 Task: Create a due date automation trigger when advanced on, on the monday after a card is due add dates not starting next week at 11:00 AM.
Action: Mouse moved to (963, 272)
Screenshot: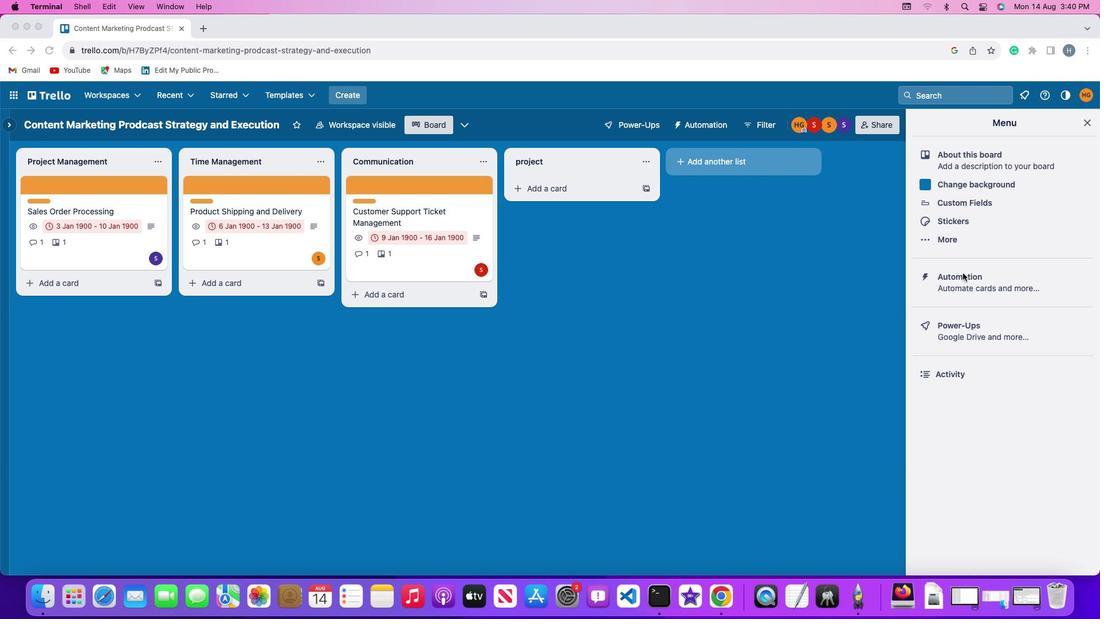 
Action: Mouse pressed left at (963, 272)
Screenshot: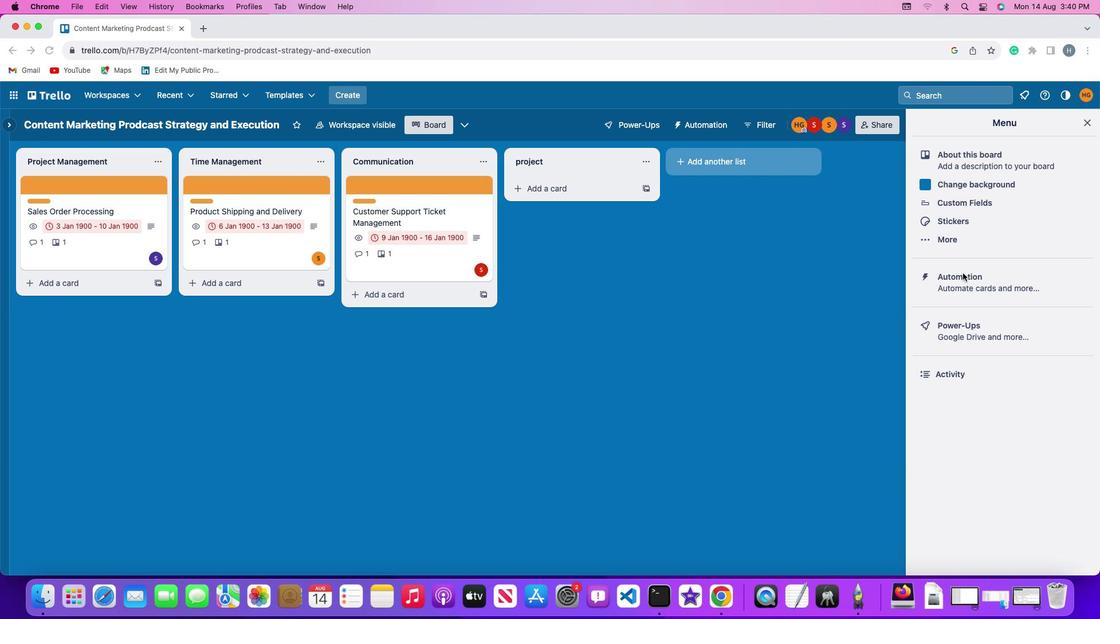 
Action: Mouse pressed left at (963, 272)
Screenshot: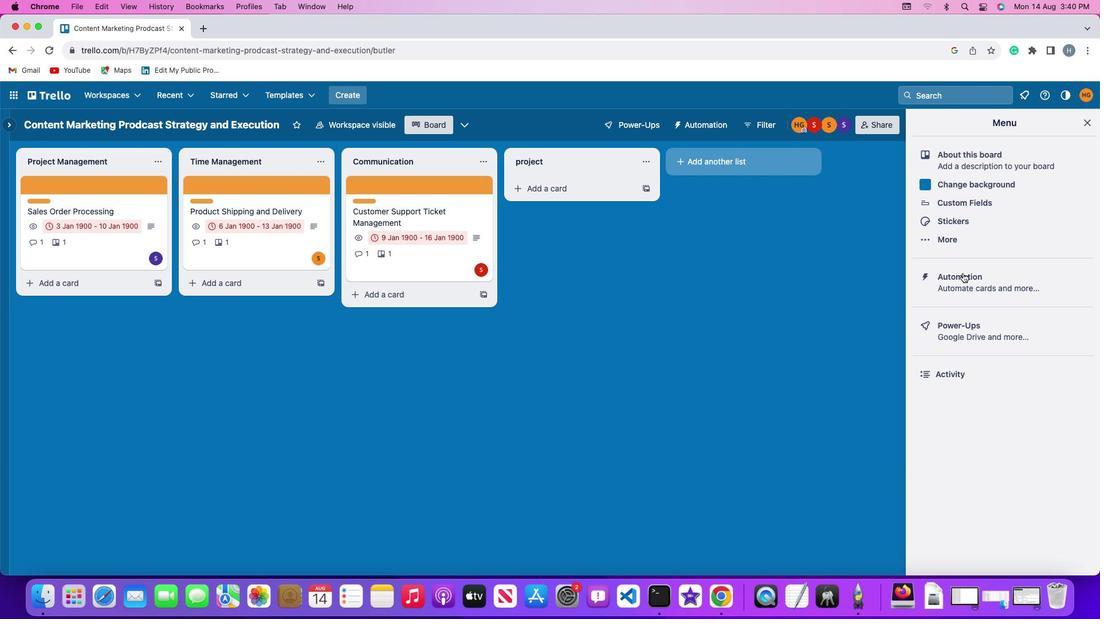 
Action: Mouse moved to (76, 267)
Screenshot: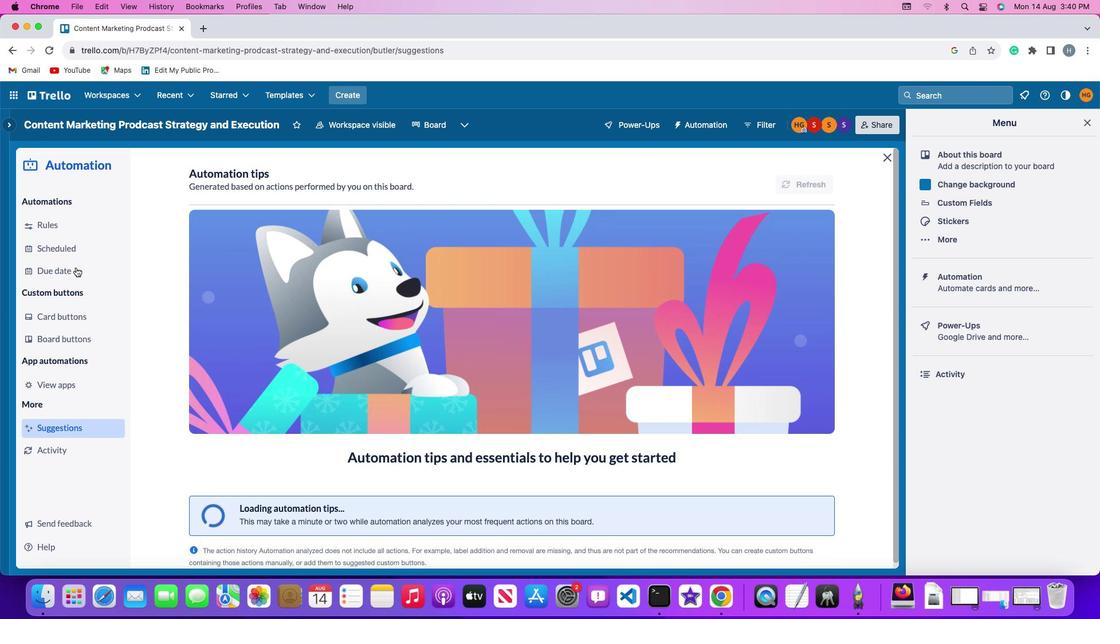 
Action: Mouse pressed left at (76, 267)
Screenshot: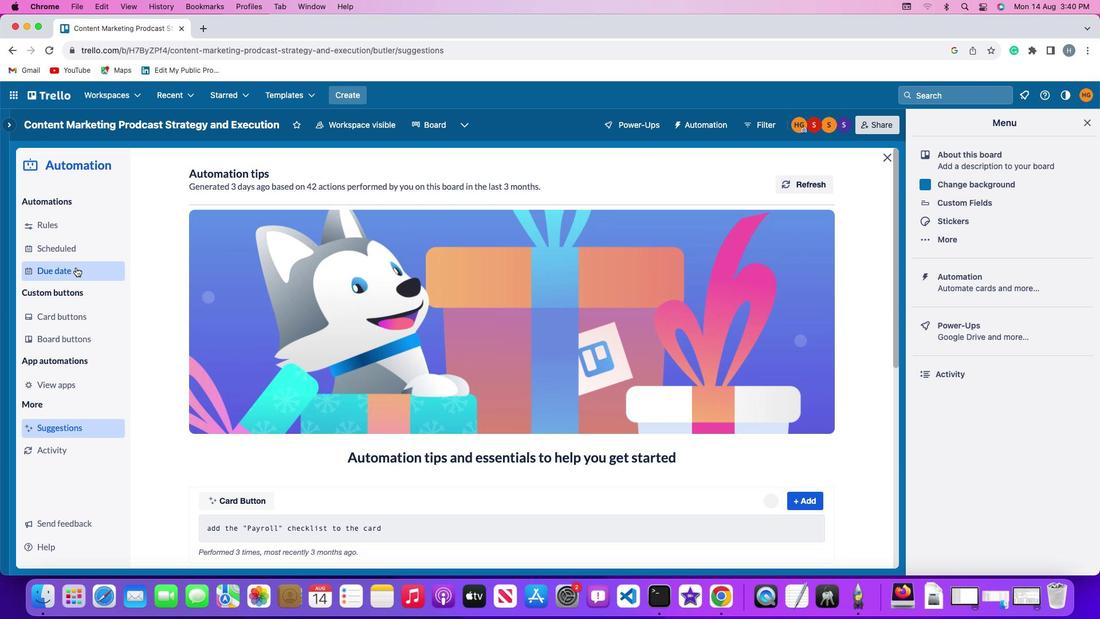 
Action: Mouse moved to (782, 175)
Screenshot: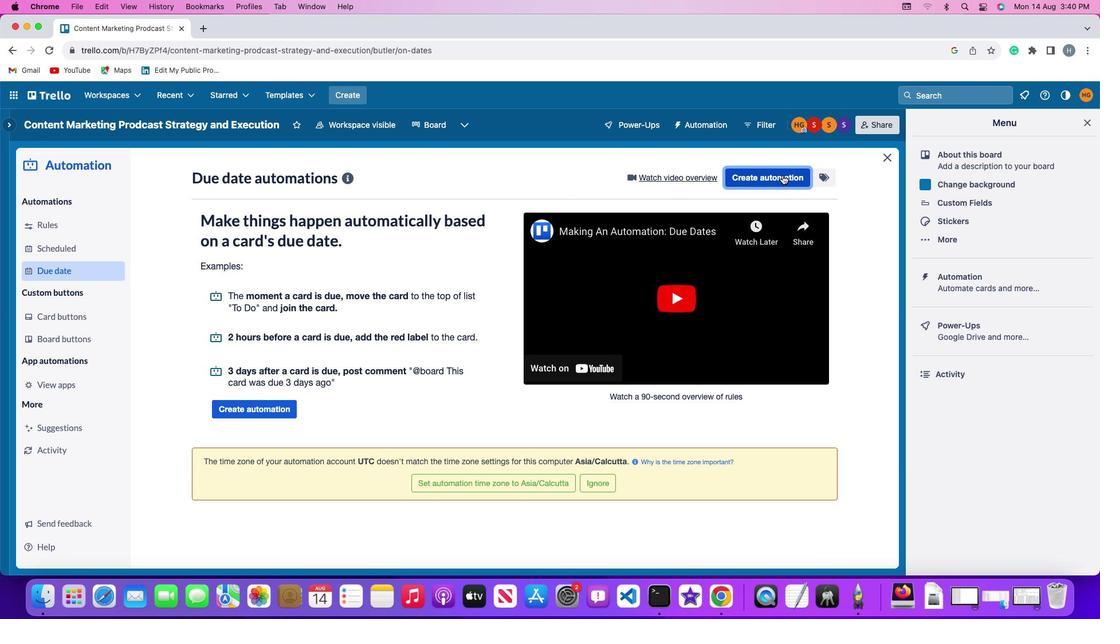 
Action: Mouse pressed left at (782, 175)
Screenshot: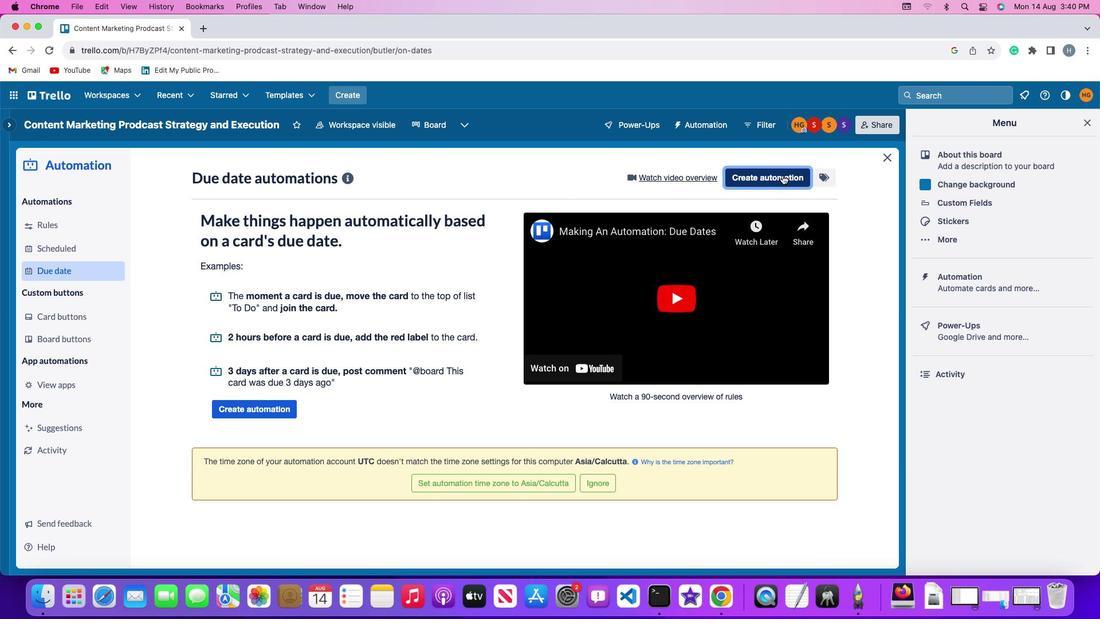 
Action: Mouse moved to (235, 288)
Screenshot: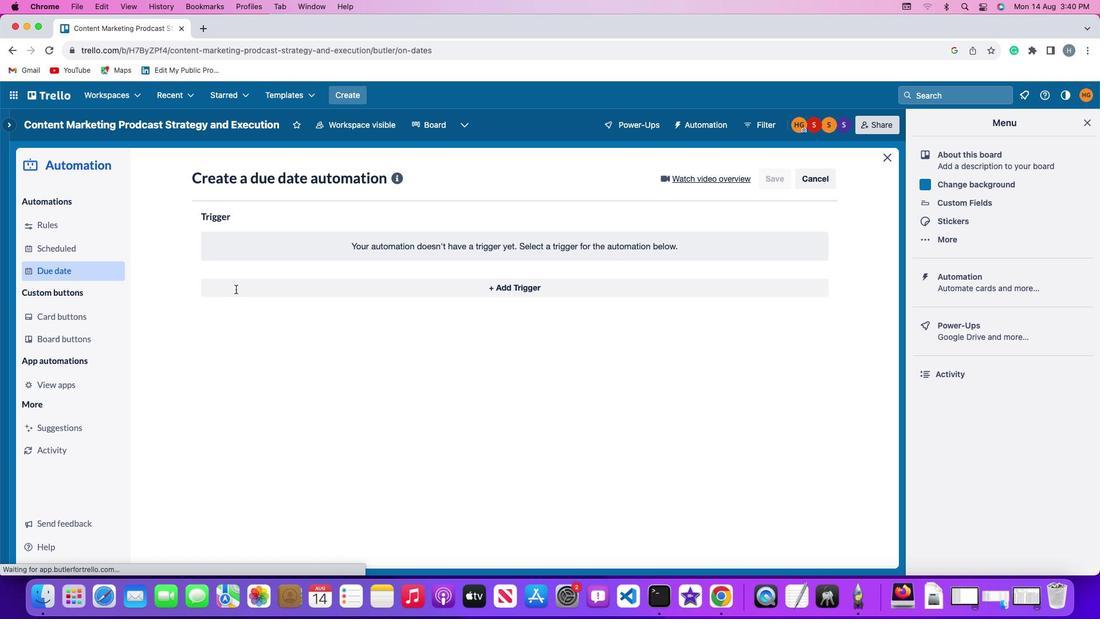 
Action: Mouse pressed left at (235, 288)
Screenshot: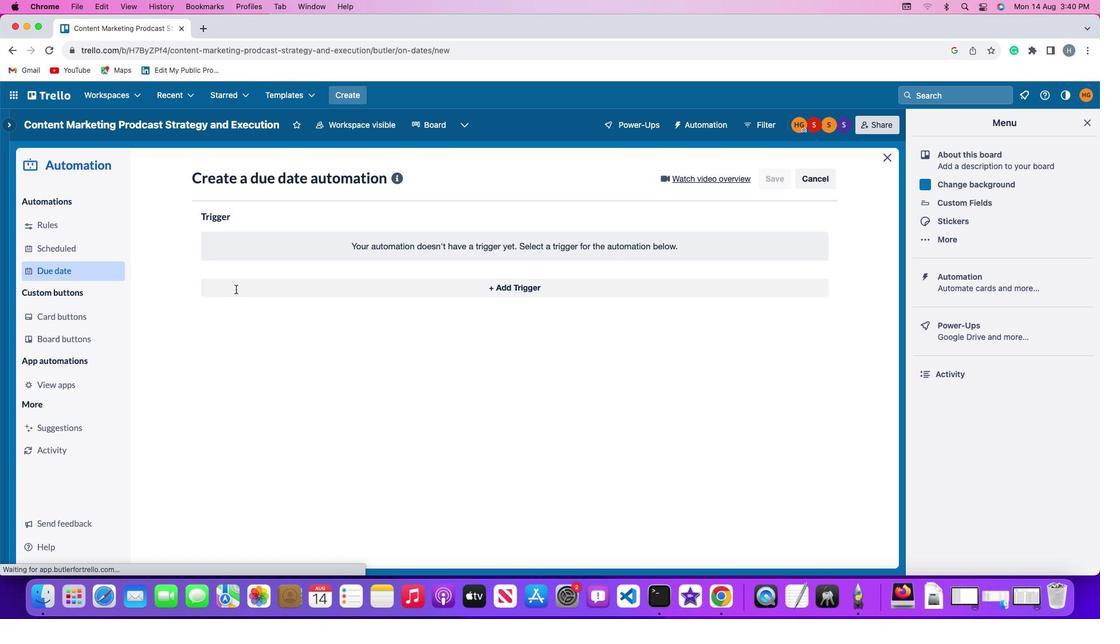 
Action: Mouse moved to (248, 494)
Screenshot: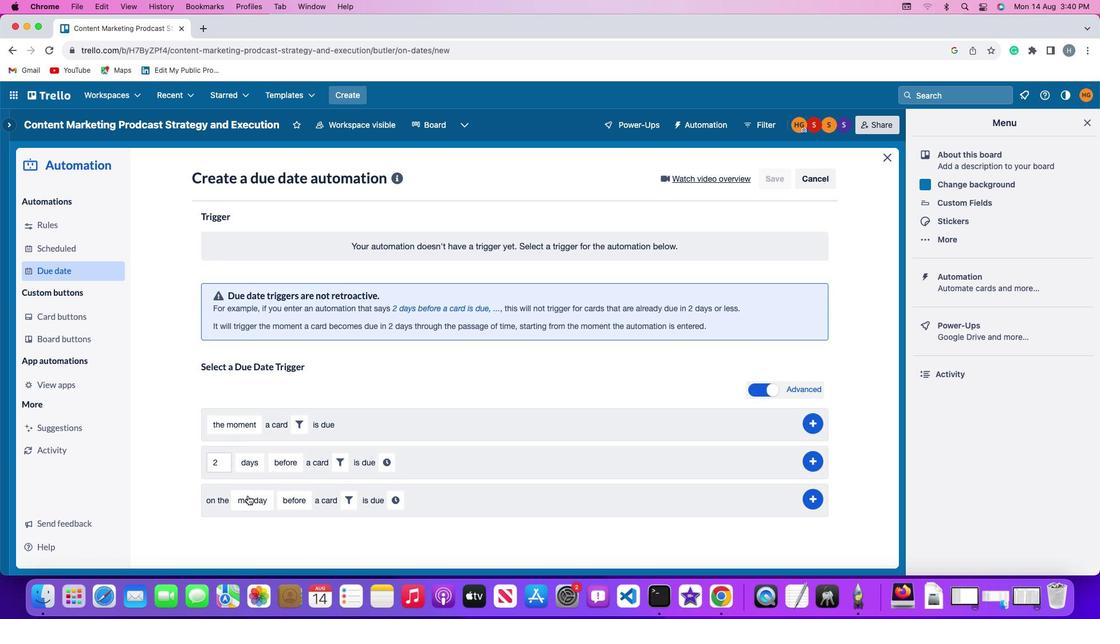 
Action: Mouse pressed left at (248, 494)
Screenshot: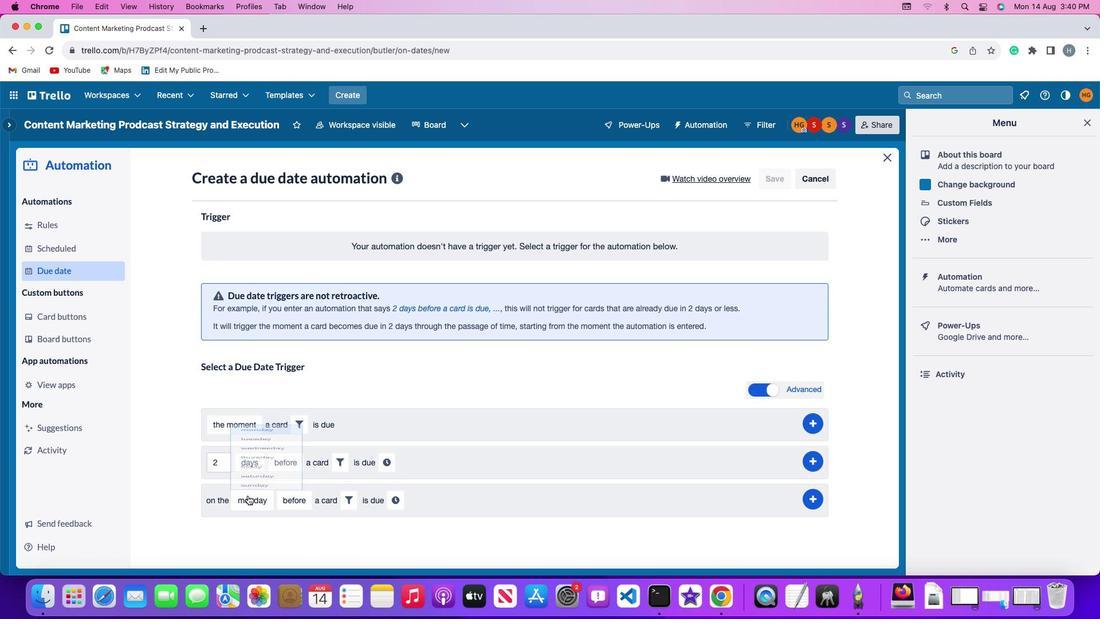 
Action: Mouse moved to (270, 343)
Screenshot: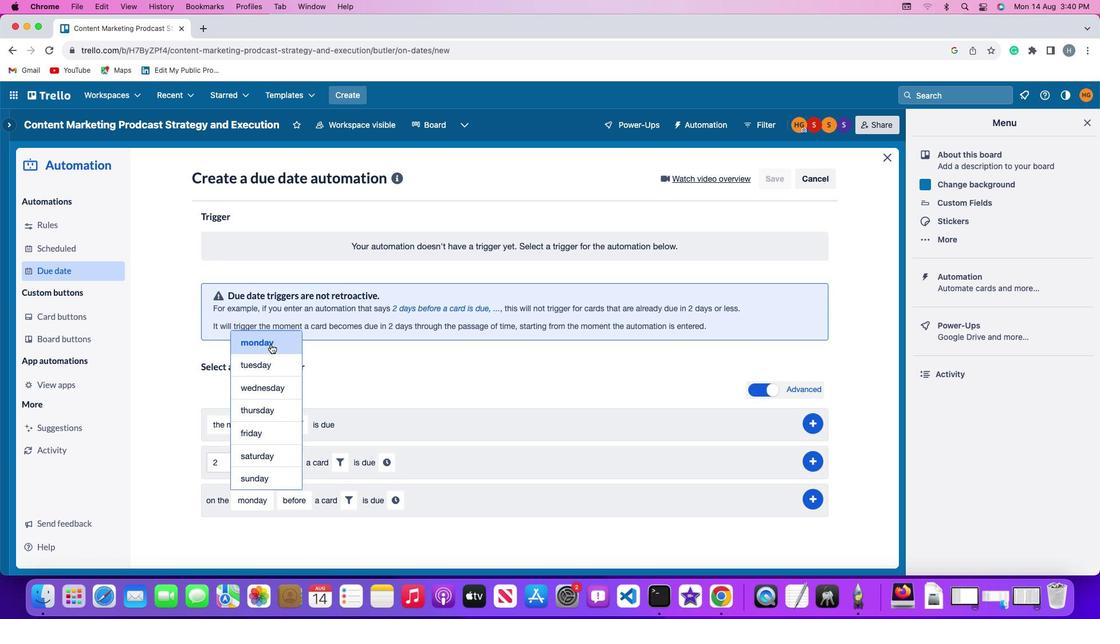 
Action: Mouse pressed left at (270, 343)
Screenshot: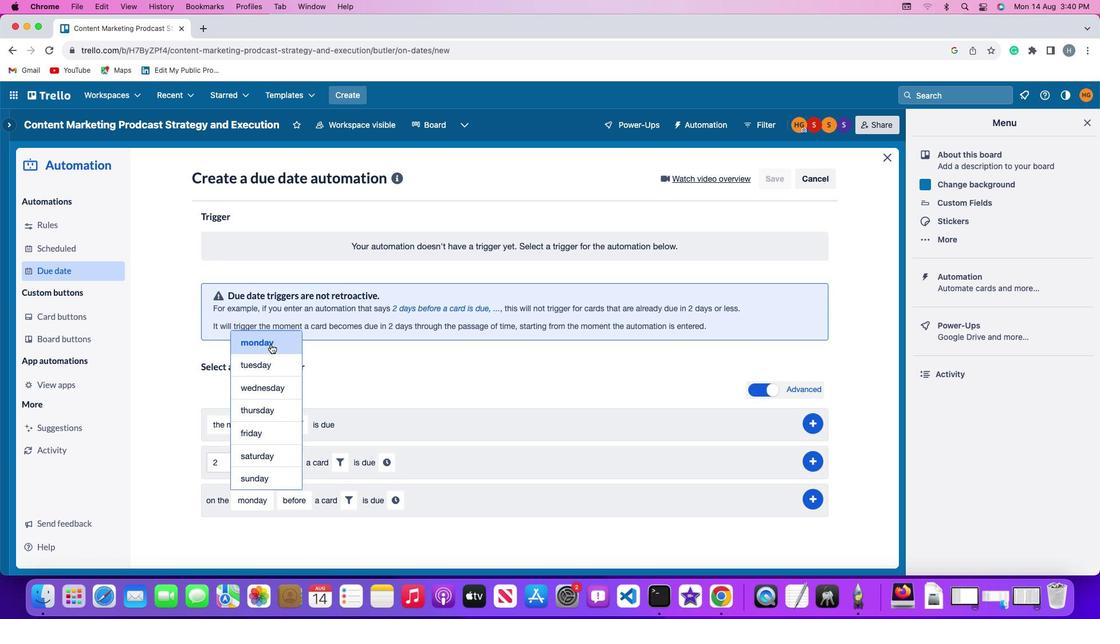 
Action: Mouse moved to (289, 494)
Screenshot: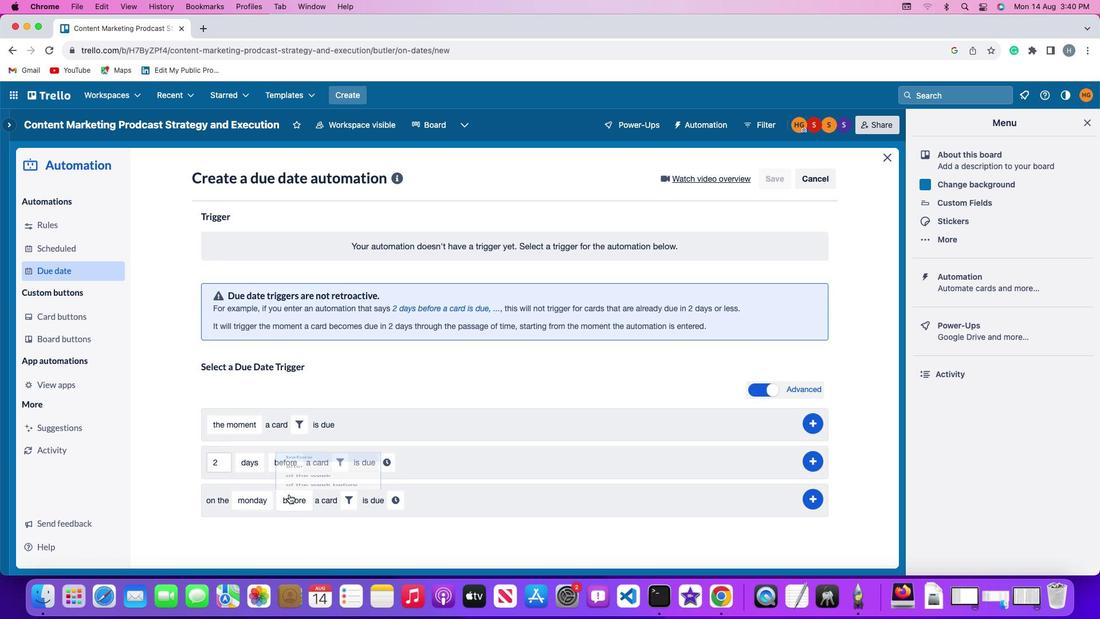 
Action: Mouse pressed left at (289, 494)
Screenshot: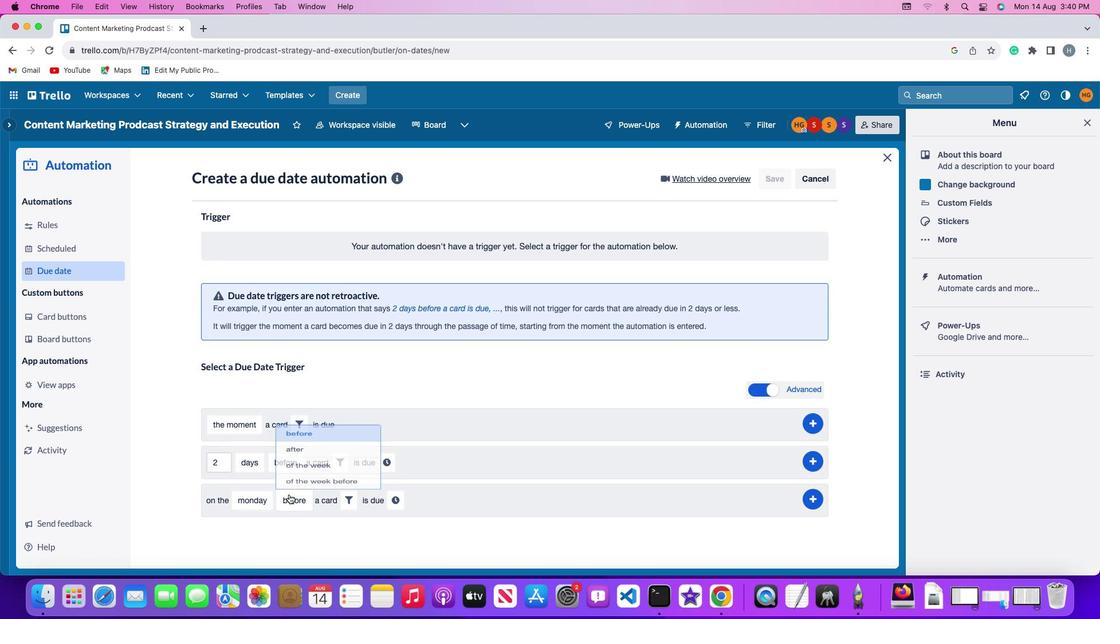 
Action: Mouse moved to (312, 429)
Screenshot: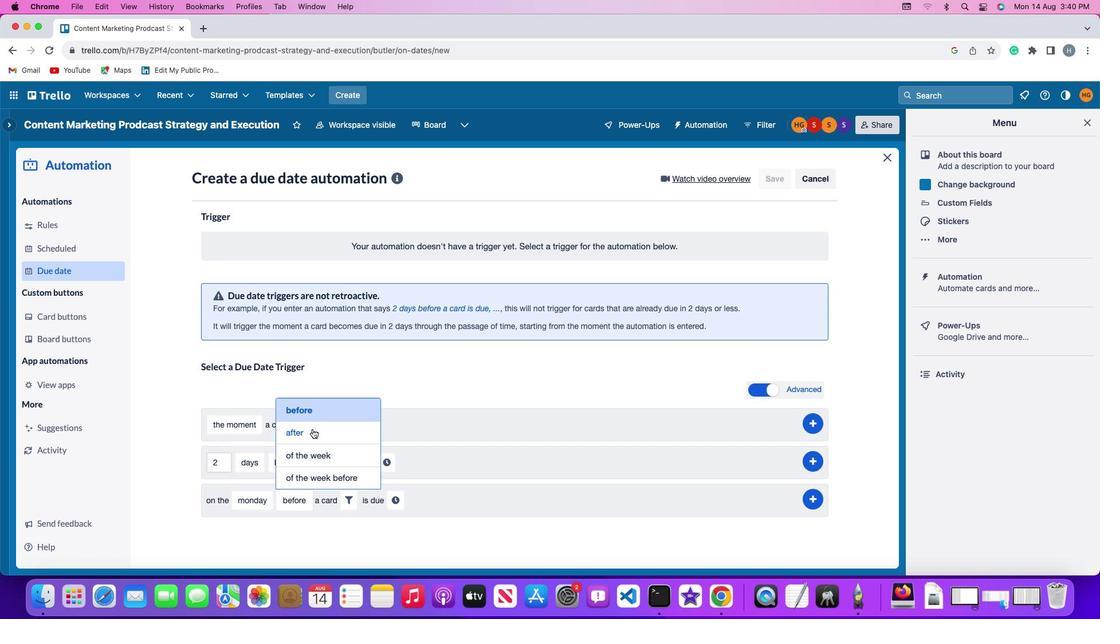 
Action: Mouse pressed left at (312, 429)
Screenshot: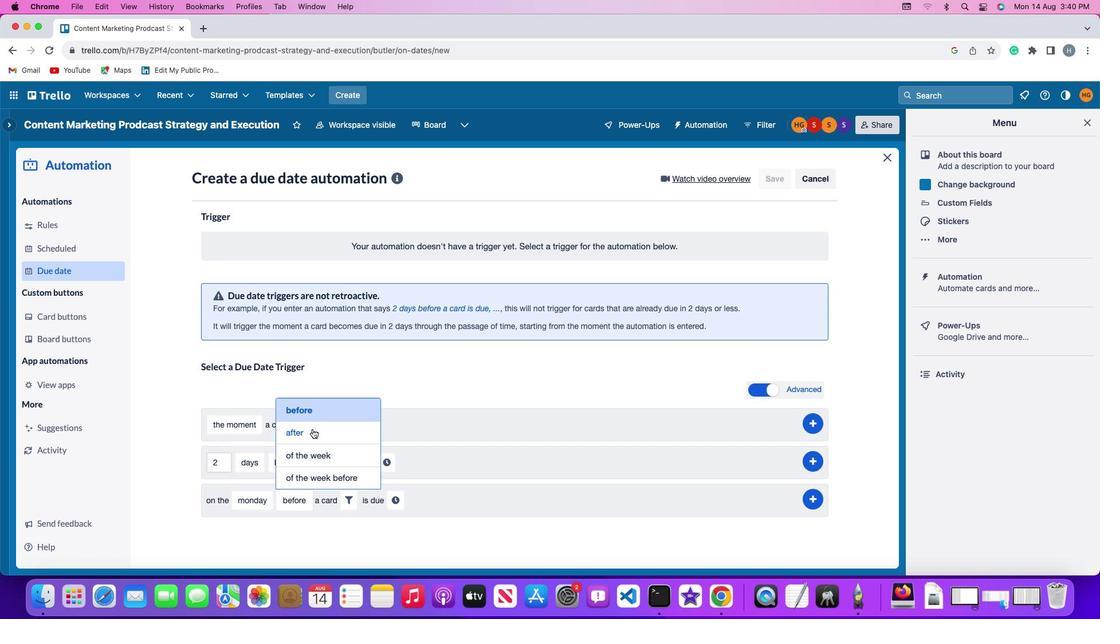 
Action: Mouse moved to (343, 496)
Screenshot: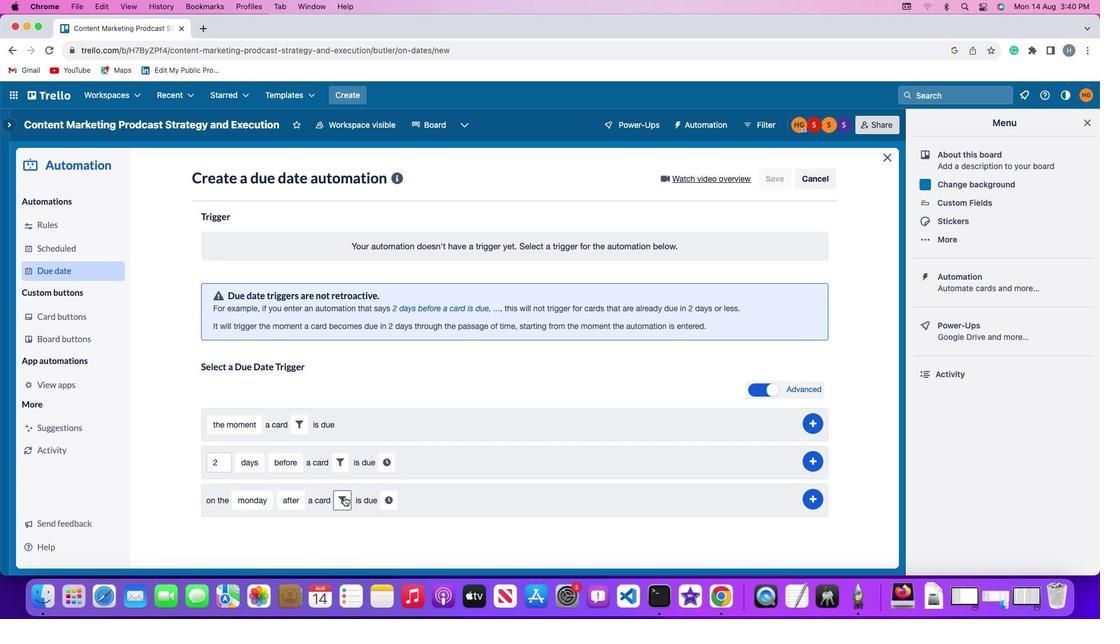
Action: Mouse pressed left at (343, 496)
Screenshot: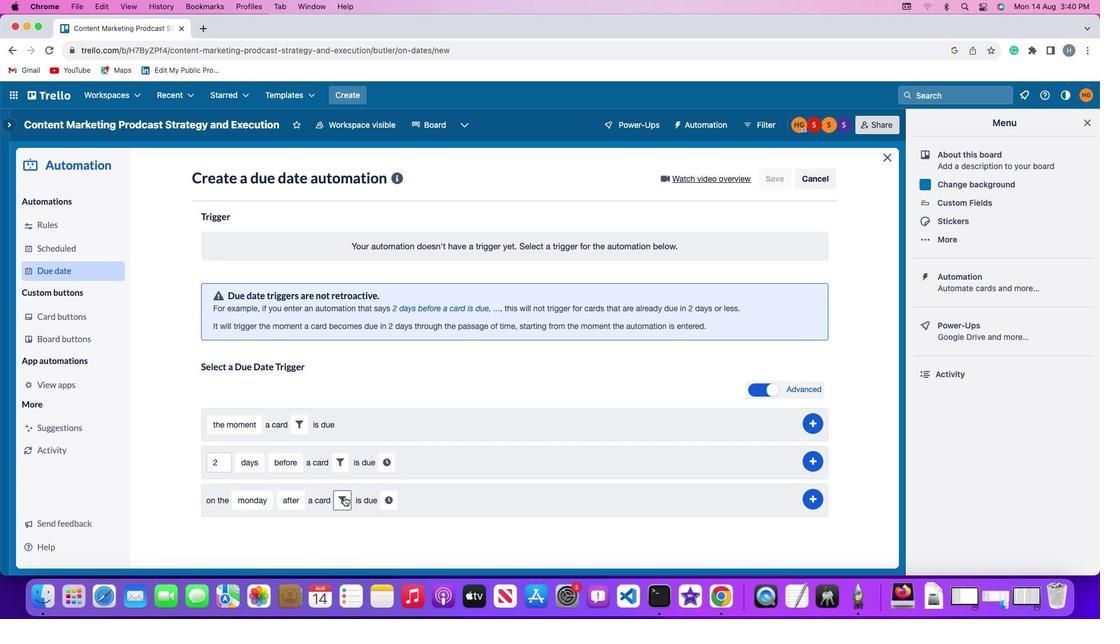 
Action: Mouse moved to (409, 537)
Screenshot: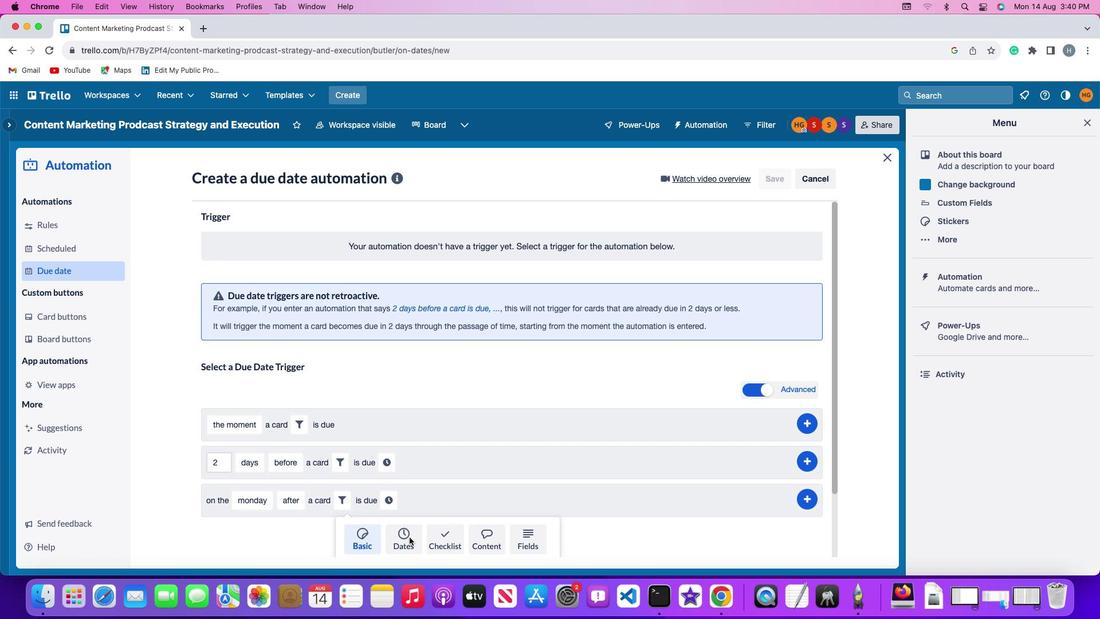 
Action: Mouse pressed left at (409, 537)
Screenshot: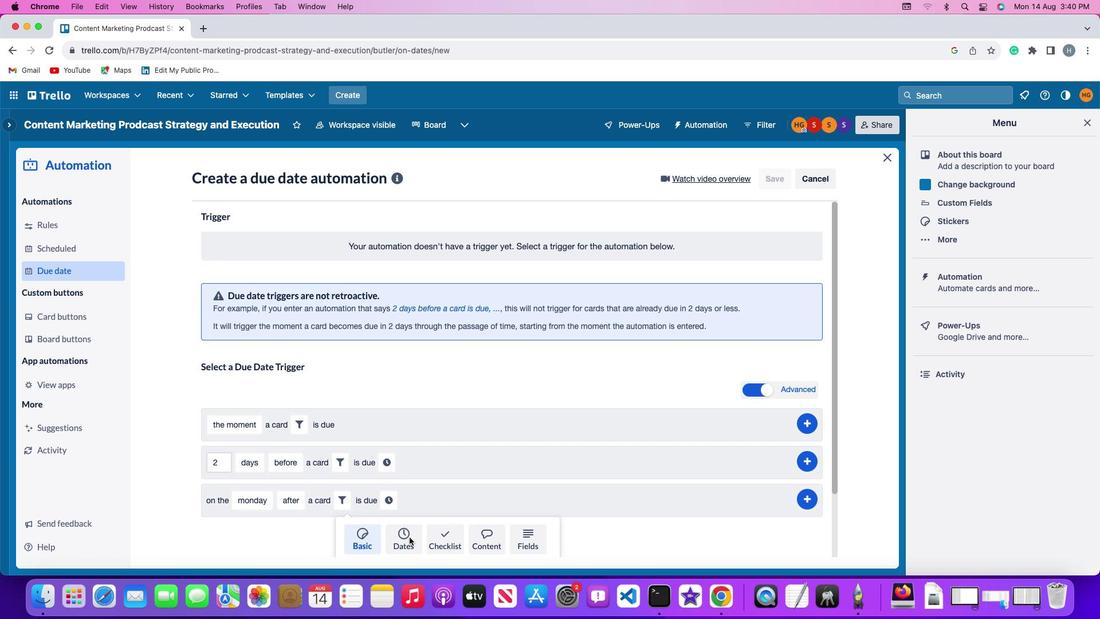 
Action: Mouse moved to (286, 534)
Screenshot: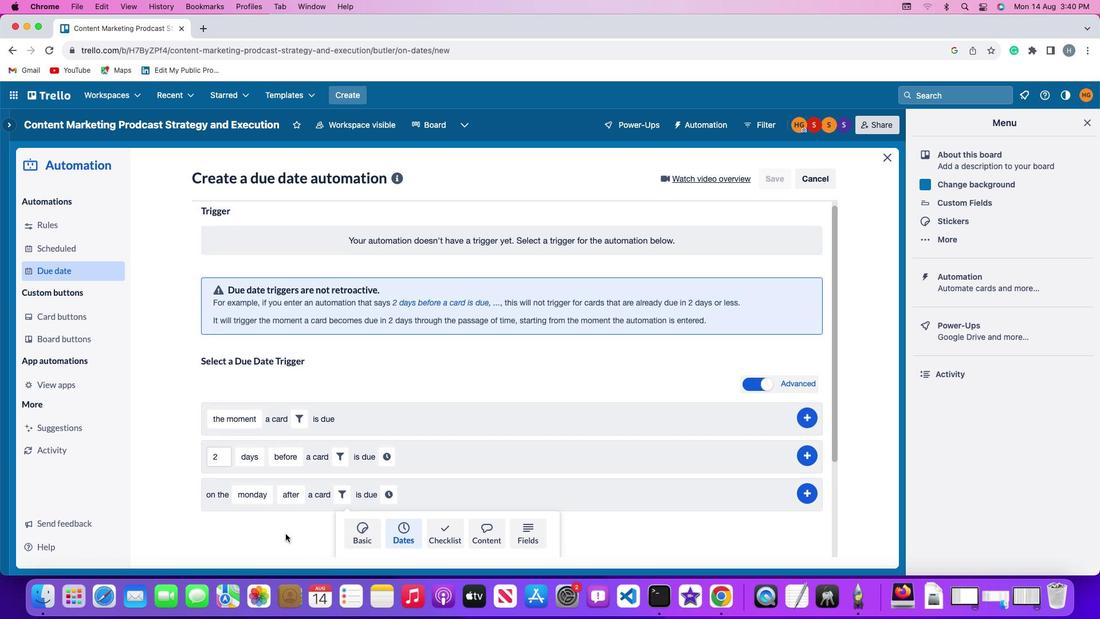 
Action: Mouse scrolled (286, 534) with delta (0, 0)
Screenshot: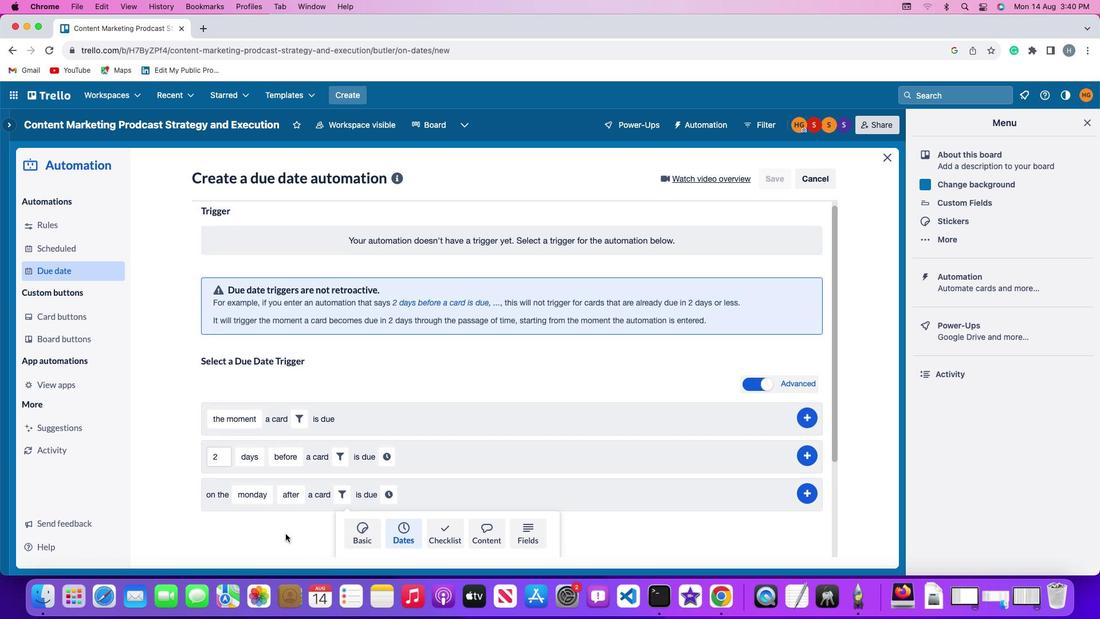 
Action: Mouse moved to (286, 534)
Screenshot: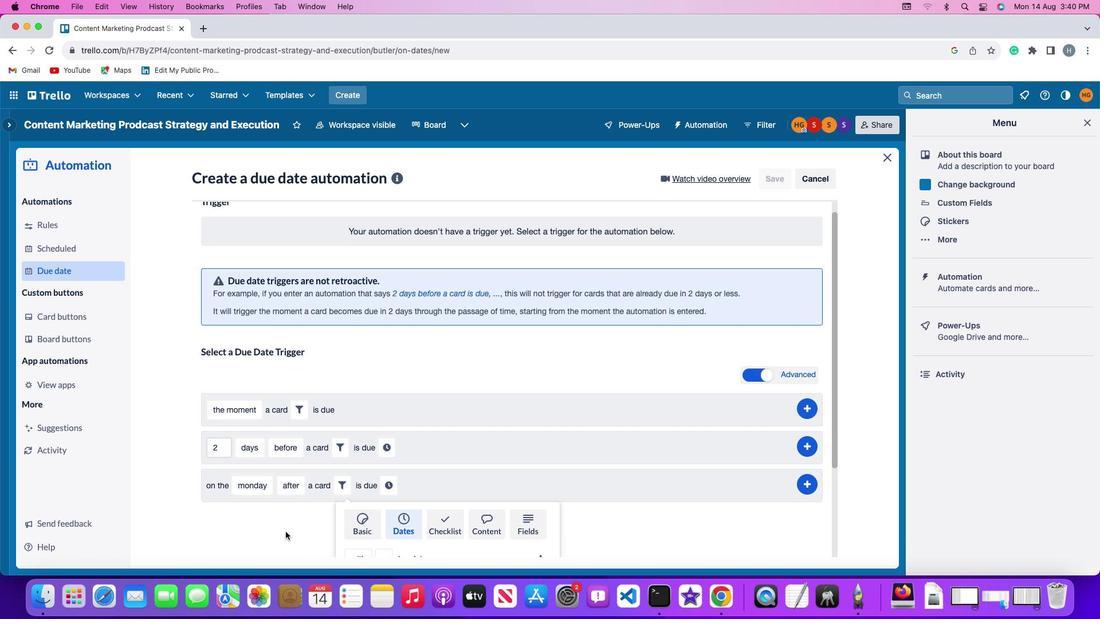 
Action: Mouse scrolled (286, 534) with delta (0, 0)
Screenshot: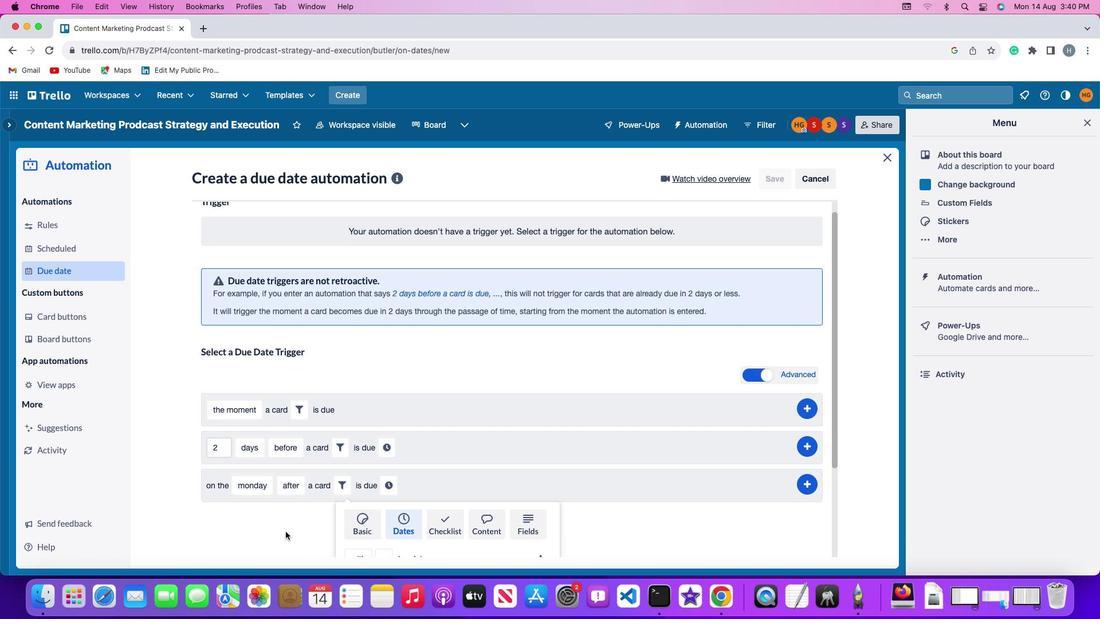 
Action: Mouse scrolled (286, 534) with delta (0, -1)
Screenshot: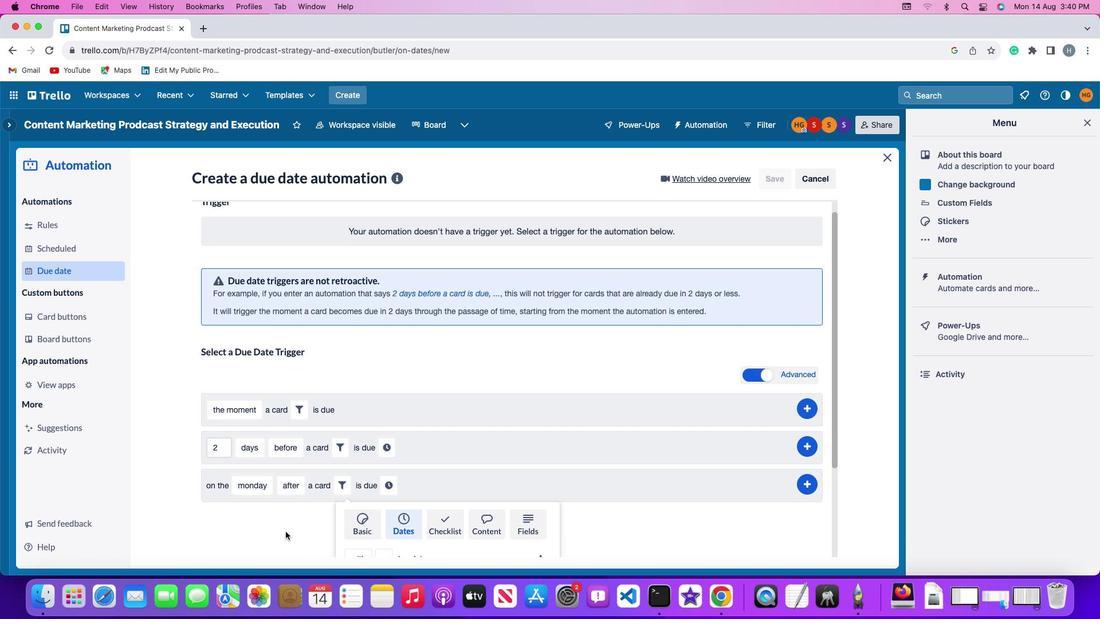 
Action: Mouse moved to (286, 534)
Screenshot: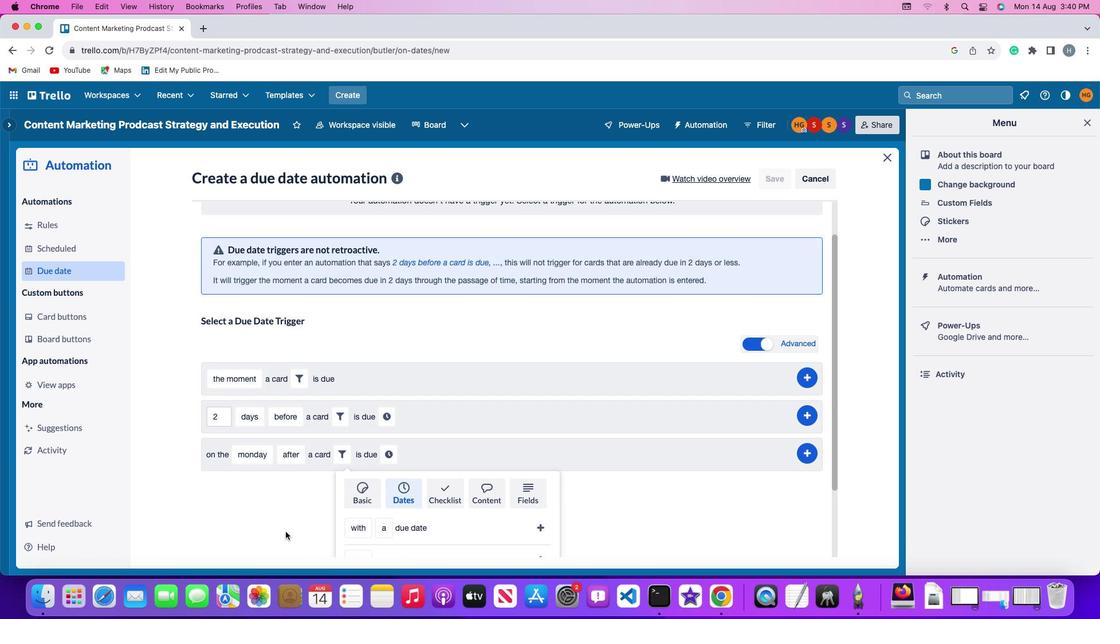 
Action: Mouse scrolled (286, 534) with delta (0, -2)
Screenshot: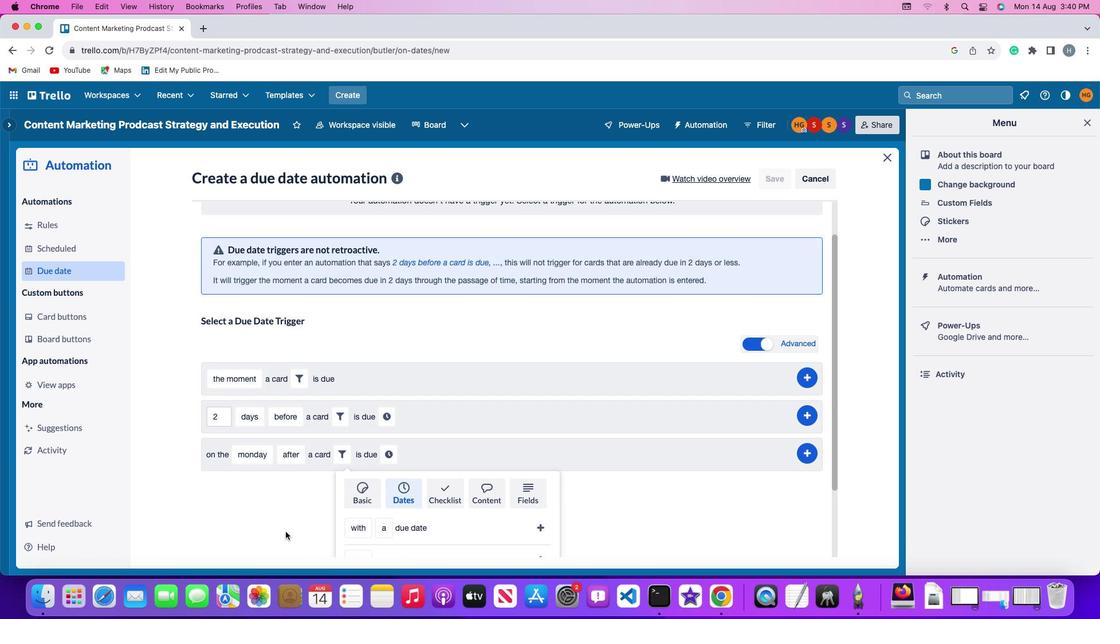 
Action: Mouse moved to (286, 533)
Screenshot: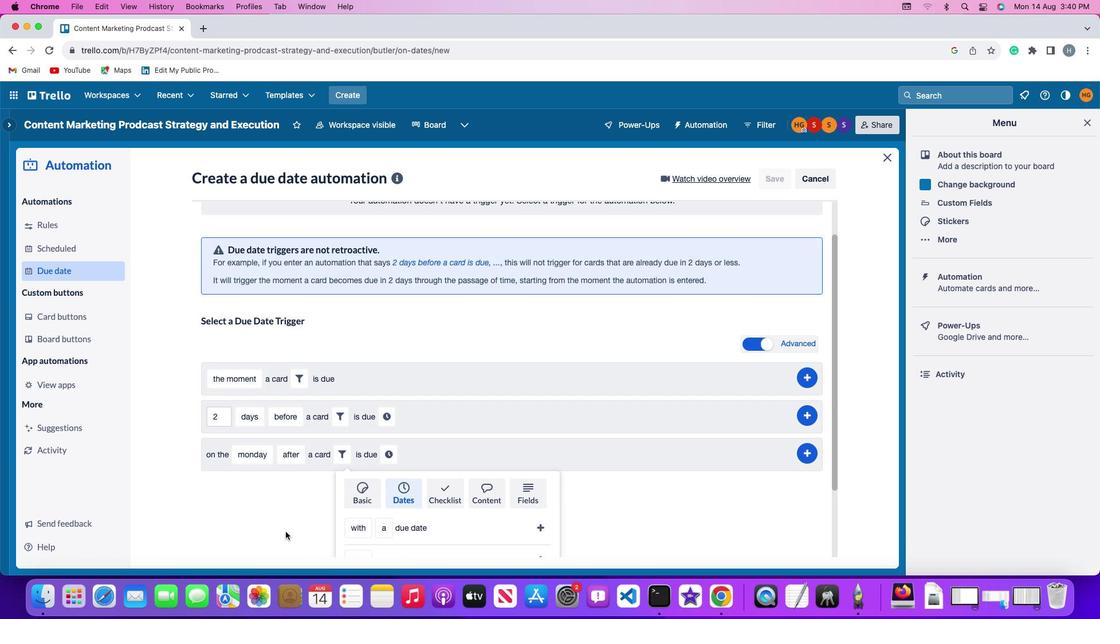 
Action: Mouse scrolled (286, 533) with delta (0, -3)
Screenshot: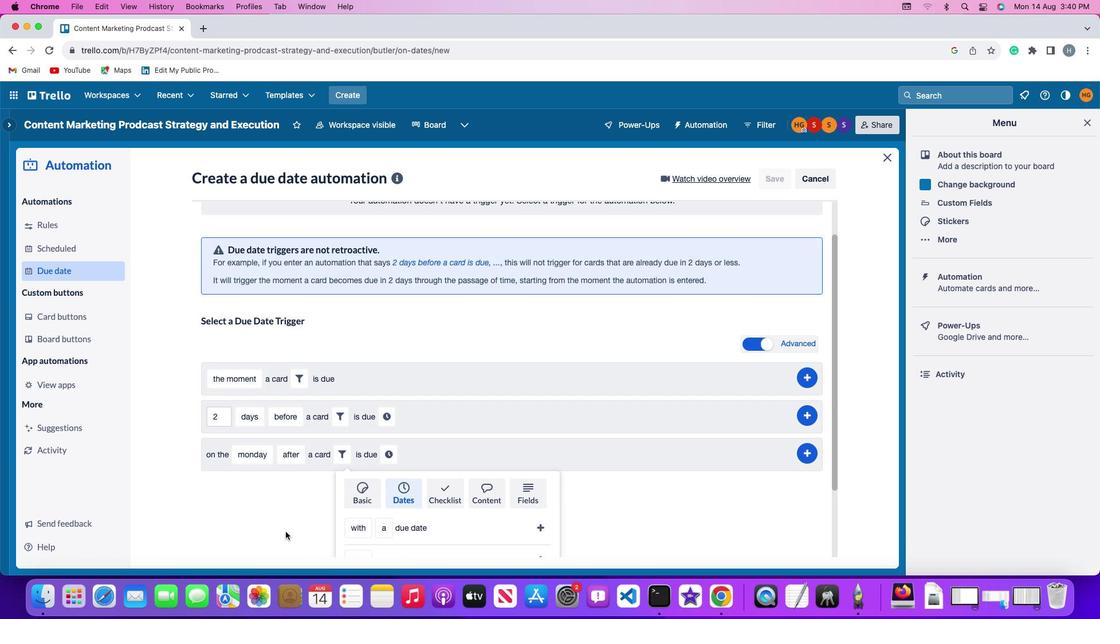 
Action: Mouse moved to (286, 531)
Screenshot: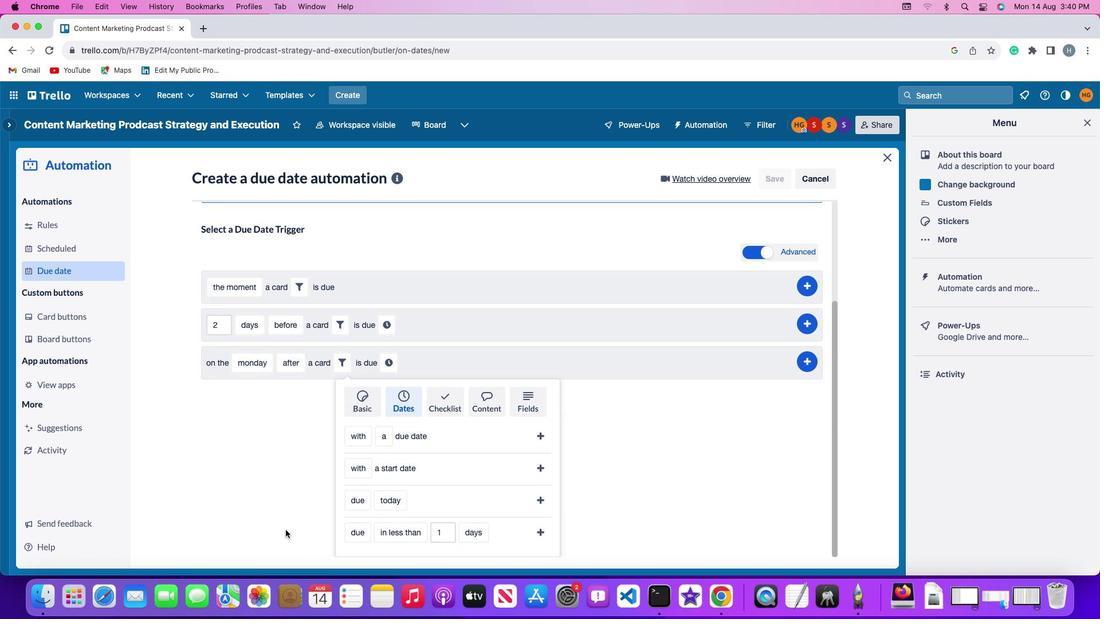 
Action: Mouse scrolled (286, 531) with delta (0, 0)
Screenshot: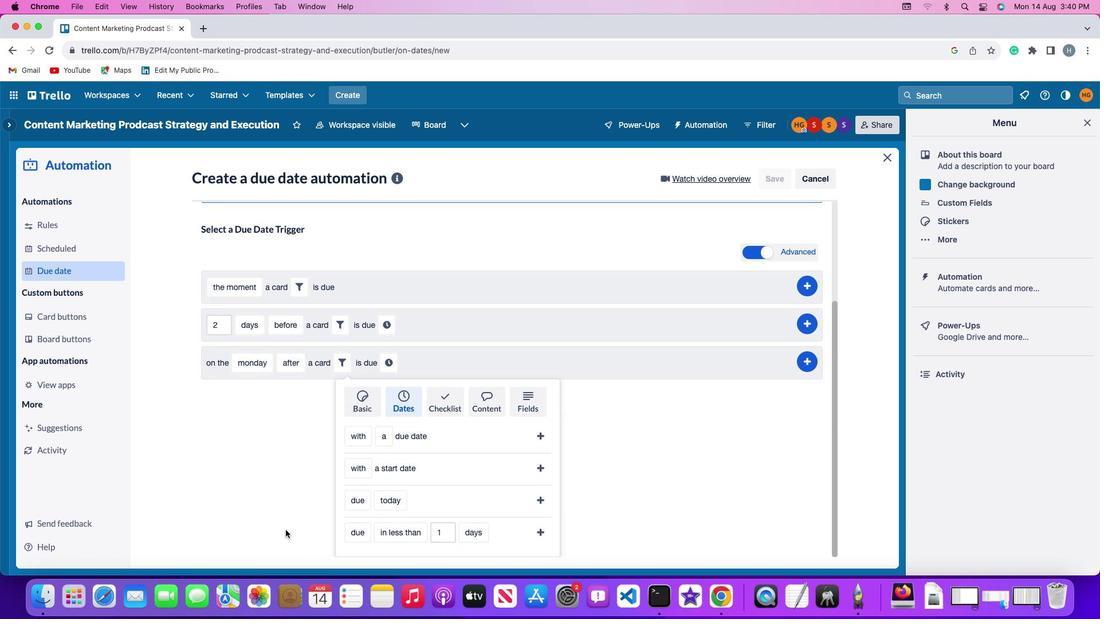 
Action: Mouse moved to (286, 531)
Screenshot: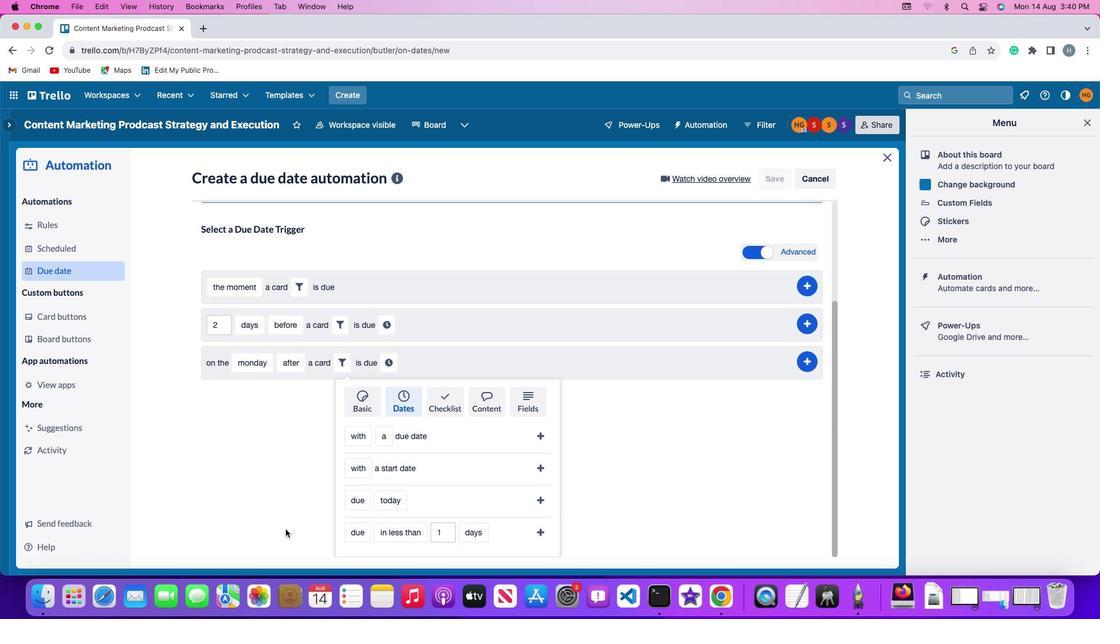 
Action: Mouse scrolled (286, 531) with delta (0, 0)
Screenshot: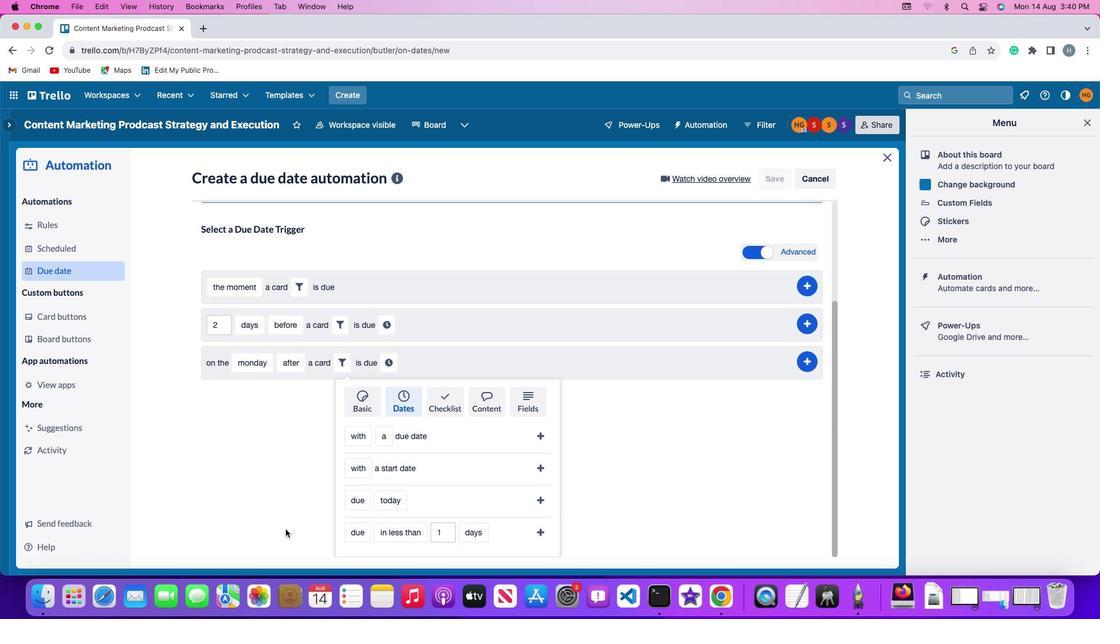 
Action: Mouse moved to (286, 531)
Screenshot: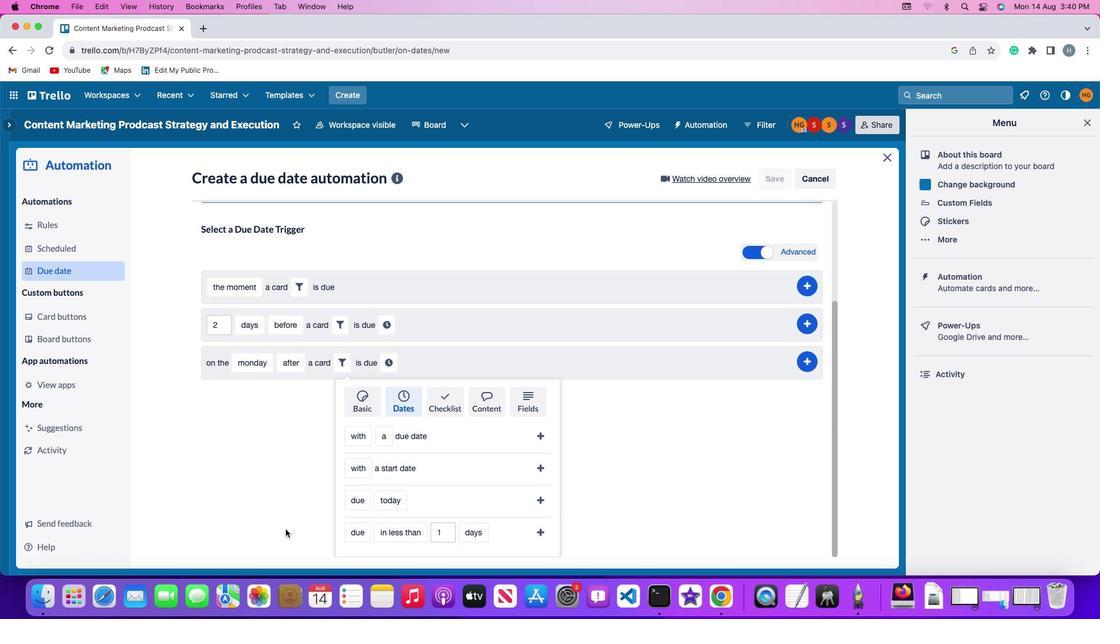 
Action: Mouse scrolled (286, 531) with delta (0, -1)
Screenshot: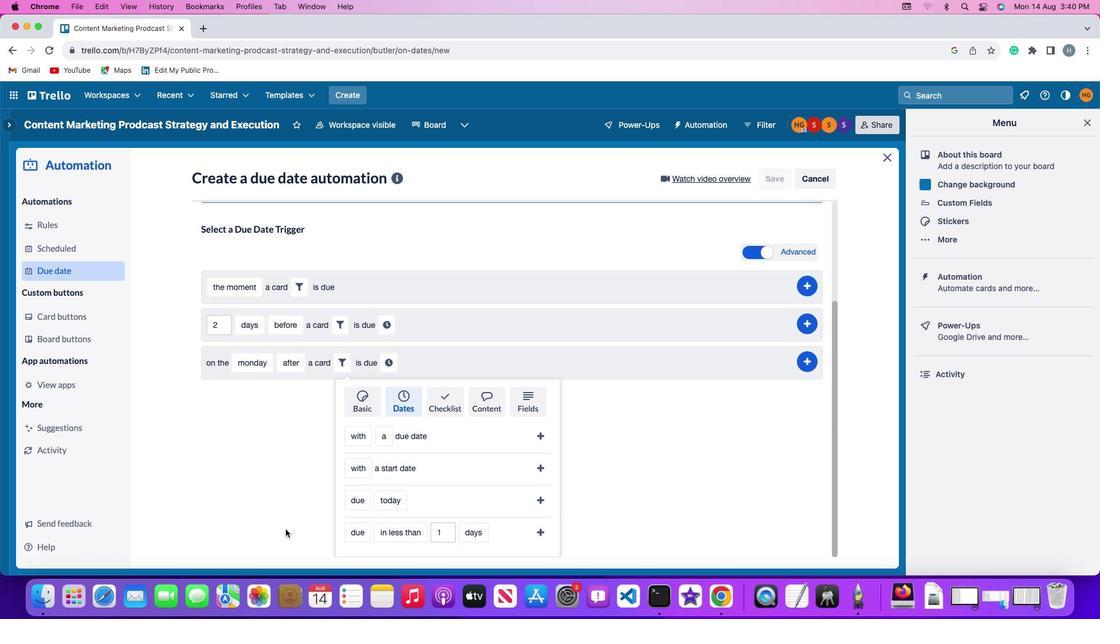 
Action: Mouse moved to (286, 529)
Screenshot: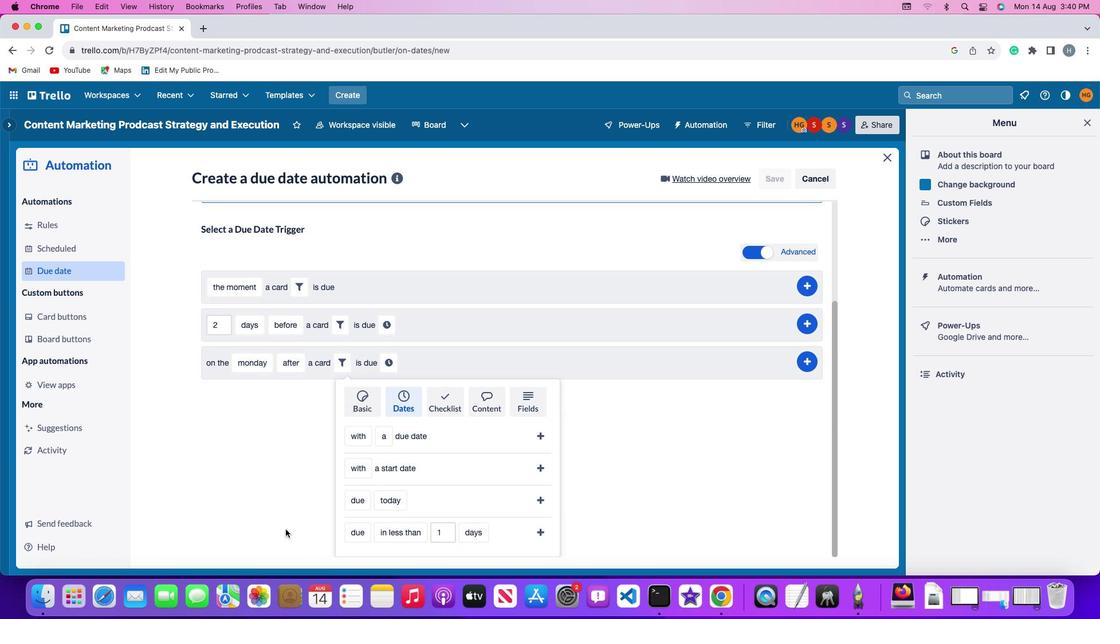 
Action: Mouse scrolled (286, 529) with delta (0, -2)
Screenshot: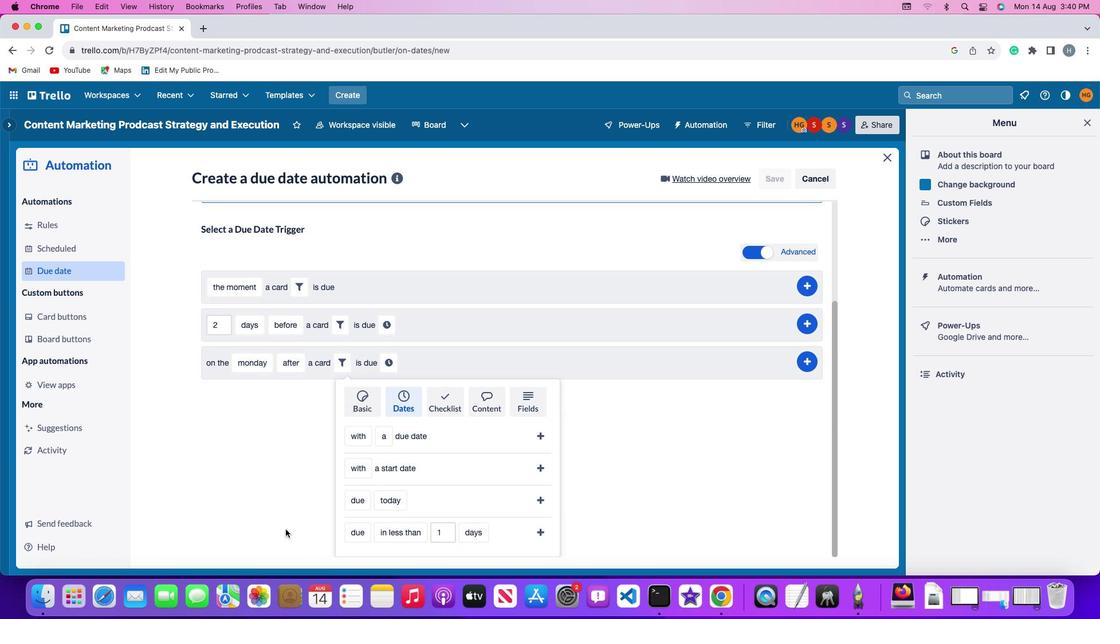
Action: Mouse moved to (285, 531)
Screenshot: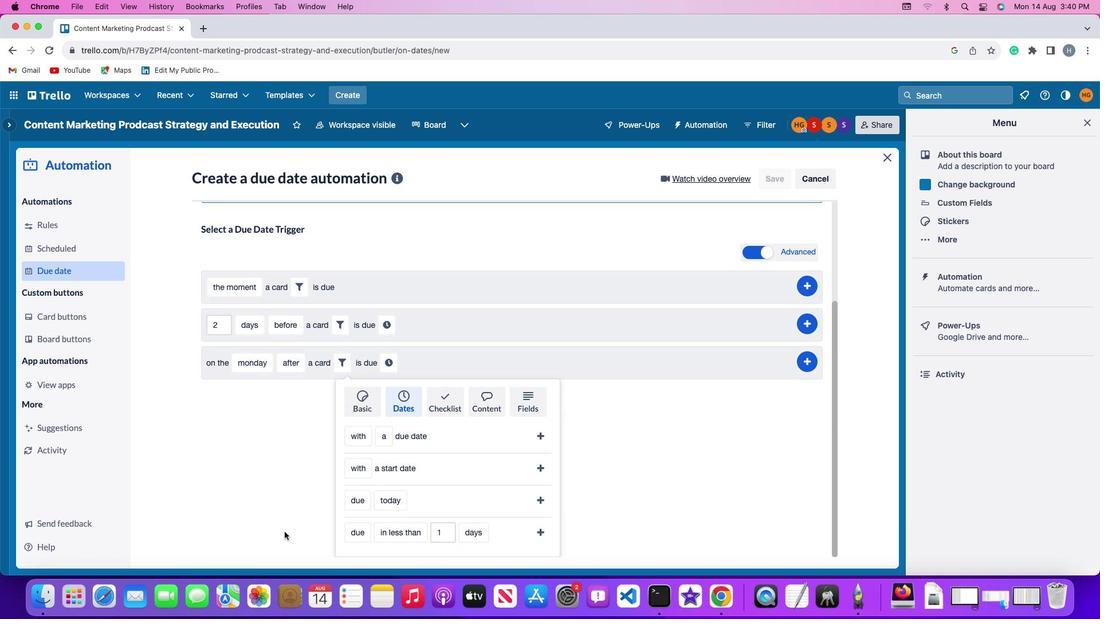 
Action: Mouse scrolled (285, 531) with delta (0, 0)
Screenshot: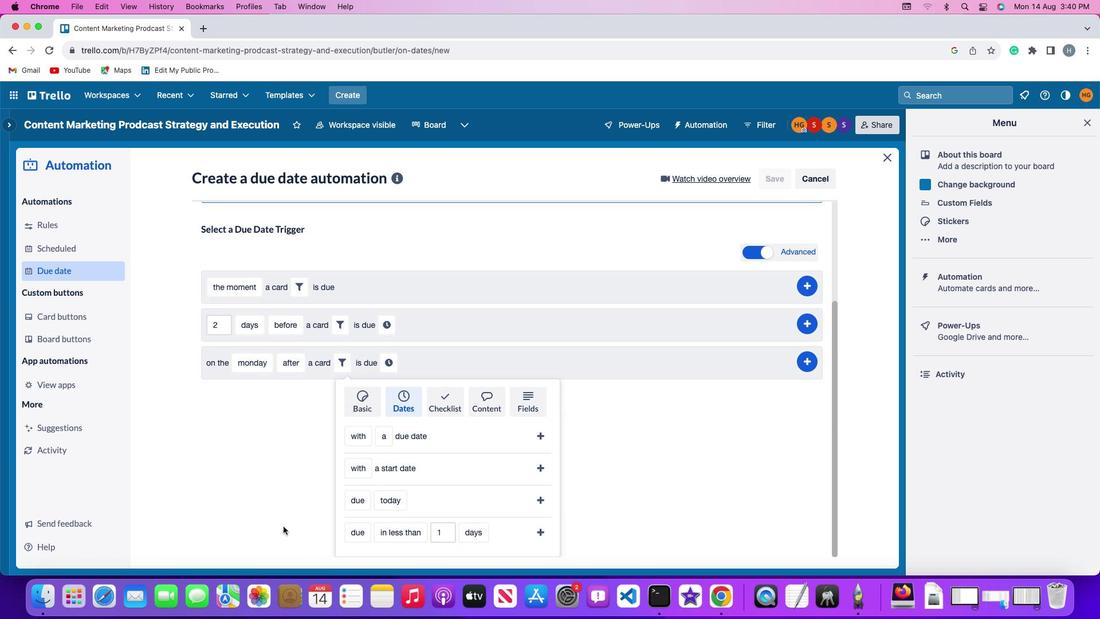 
Action: Mouse moved to (284, 531)
Screenshot: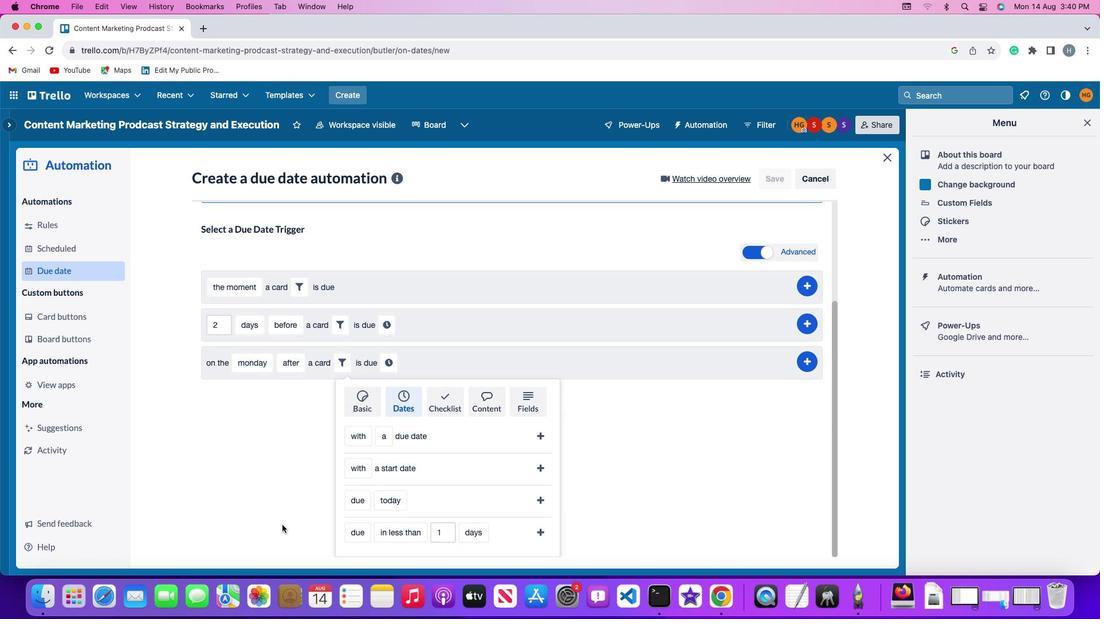 
Action: Mouse scrolled (284, 531) with delta (0, 0)
Screenshot: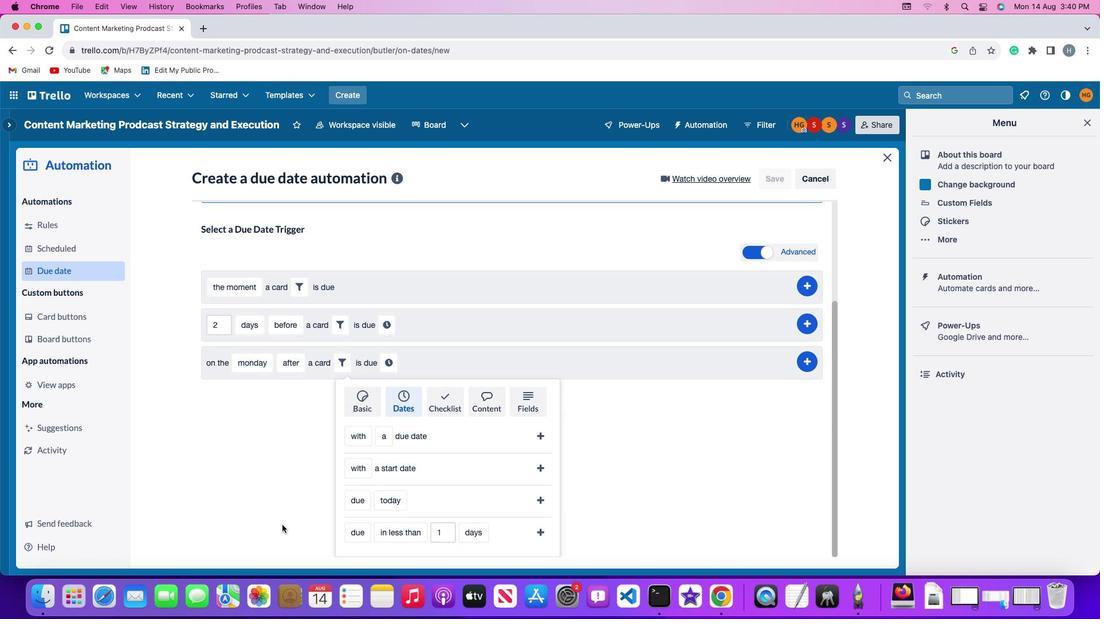 
Action: Mouse moved to (283, 526)
Screenshot: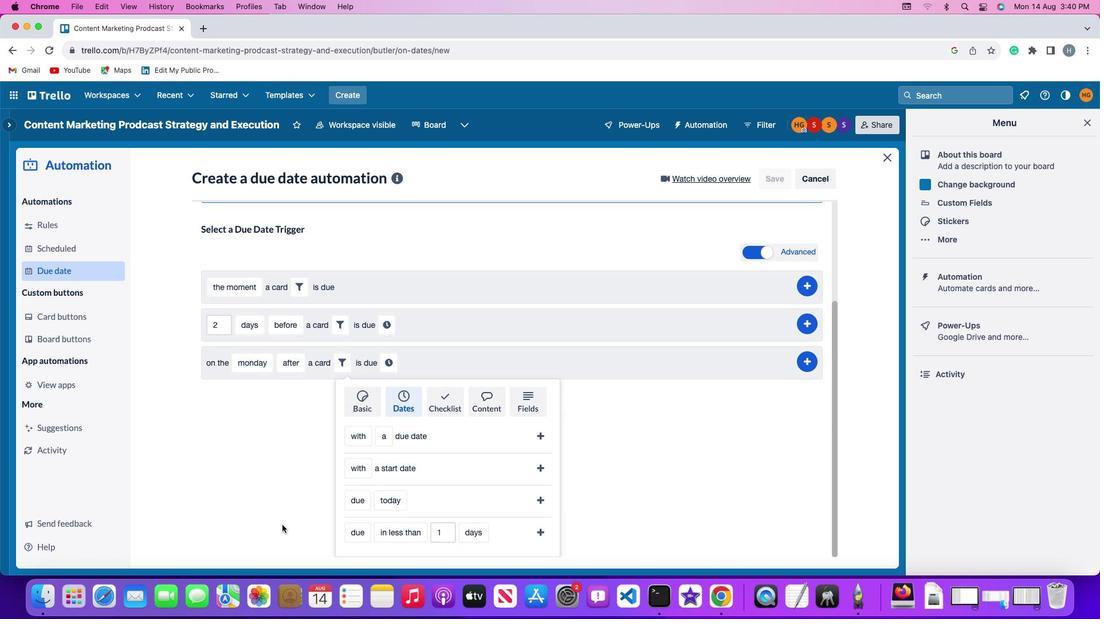 
Action: Mouse scrolled (283, 526) with delta (0, -1)
Screenshot: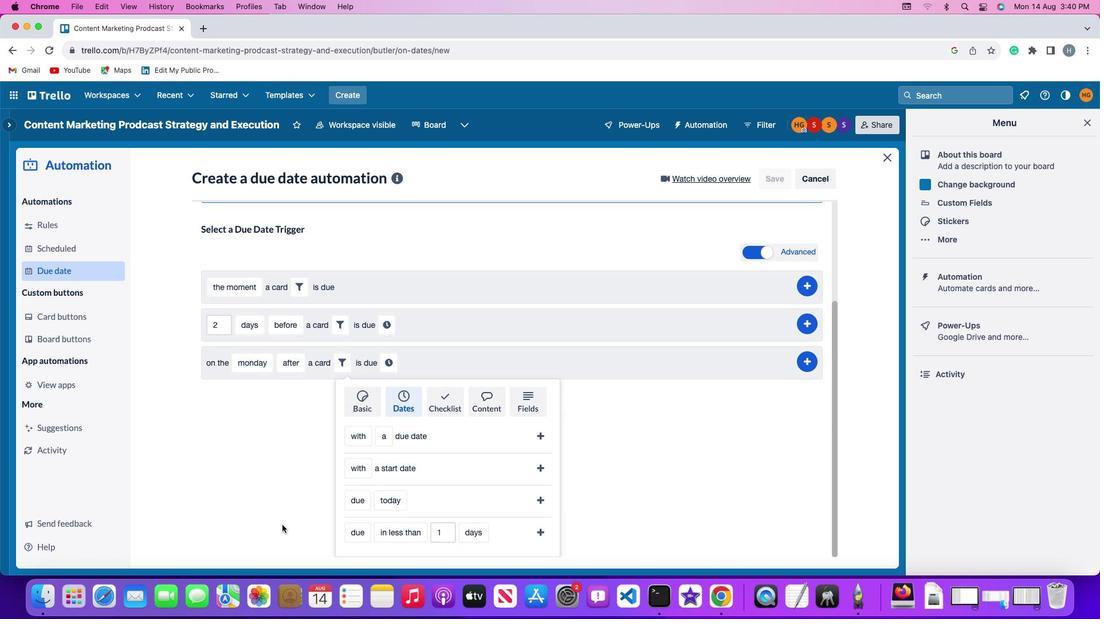 
Action: Mouse moved to (348, 502)
Screenshot: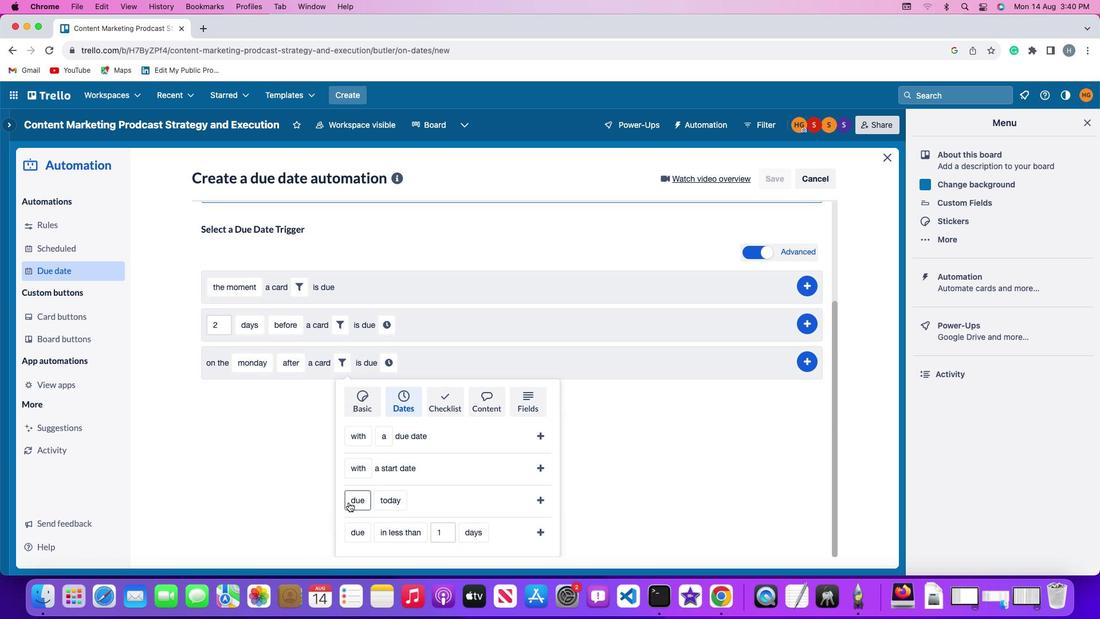 
Action: Mouse pressed left at (348, 502)
Screenshot: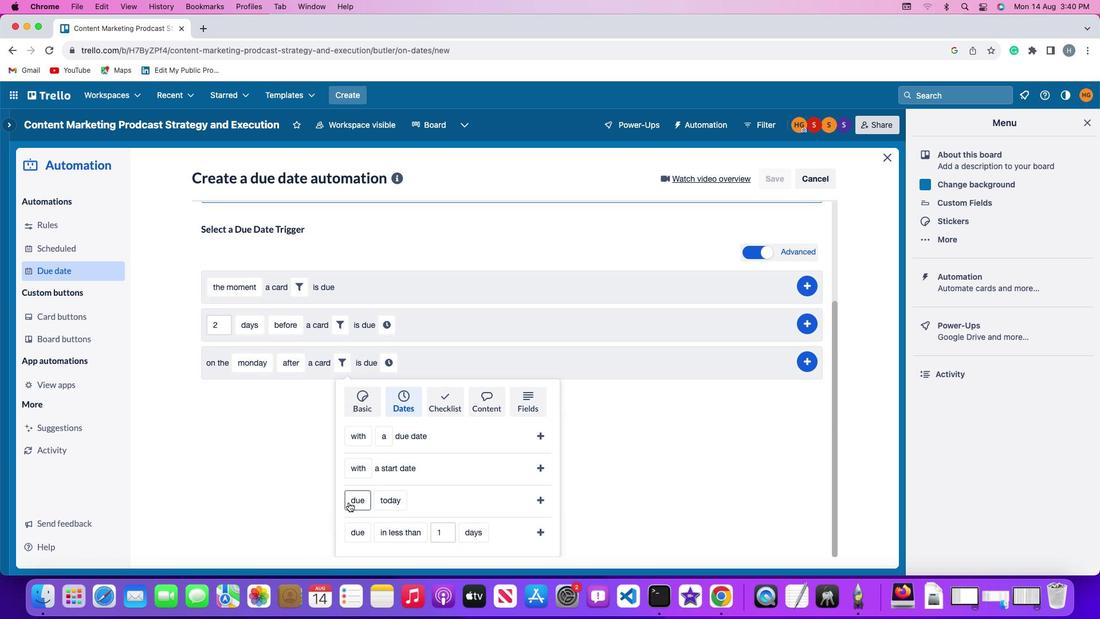 
Action: Mouse moved to (362, 479)
Screenshot: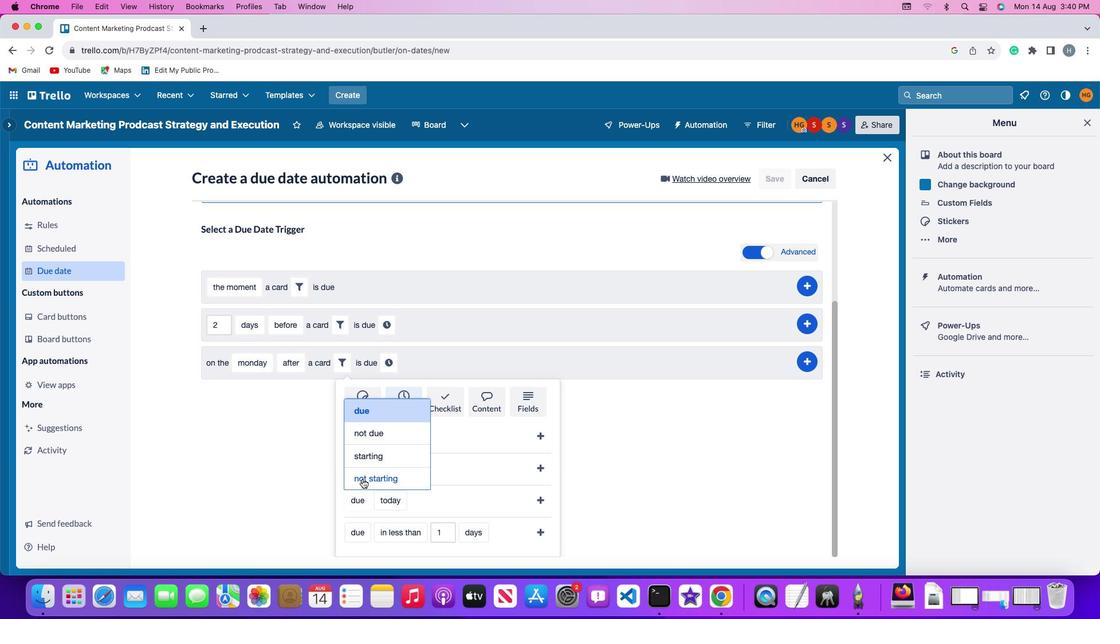 
Action: Mouse pressed left at (362, 479)
Screenshot: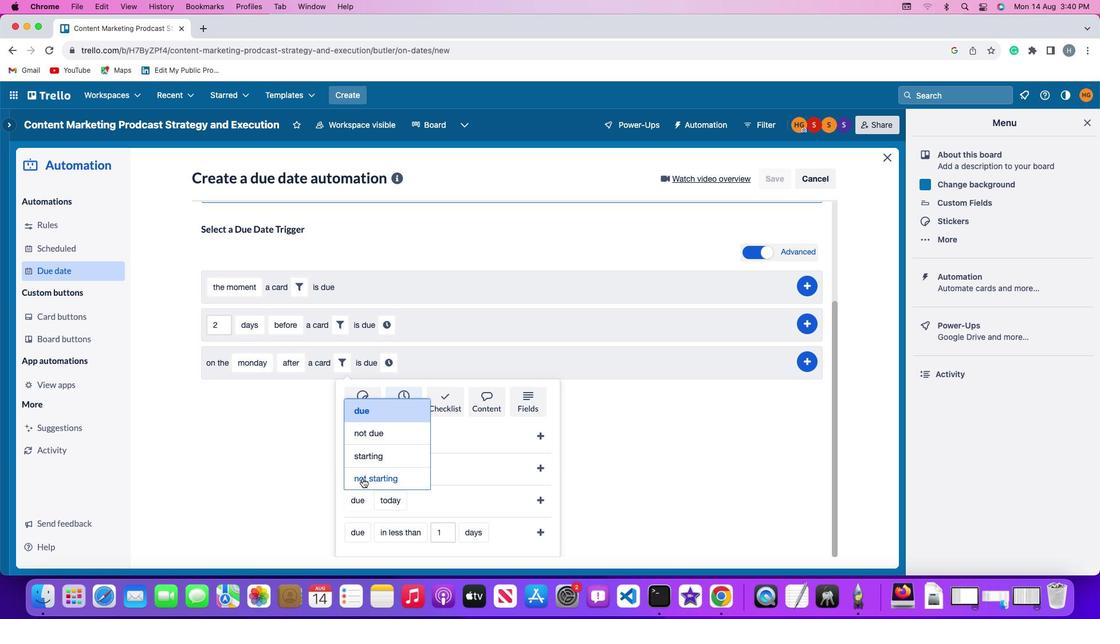 
Action: Mouse moved to (414, 496)
Screenshot: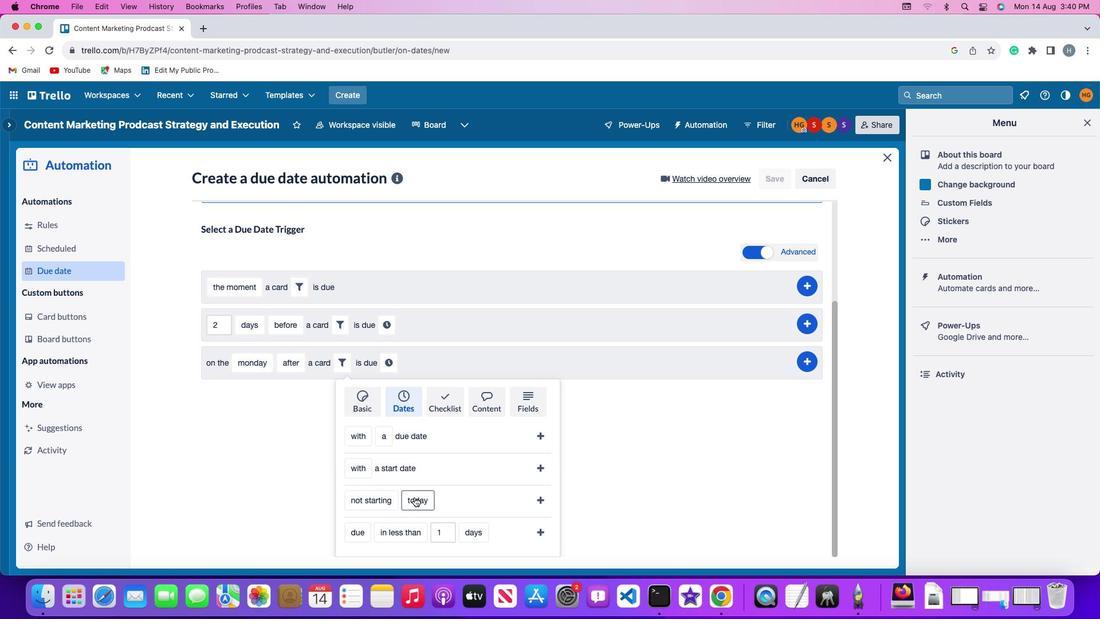 
Action: Mouse pressed left at (414, 496)
Screenshot: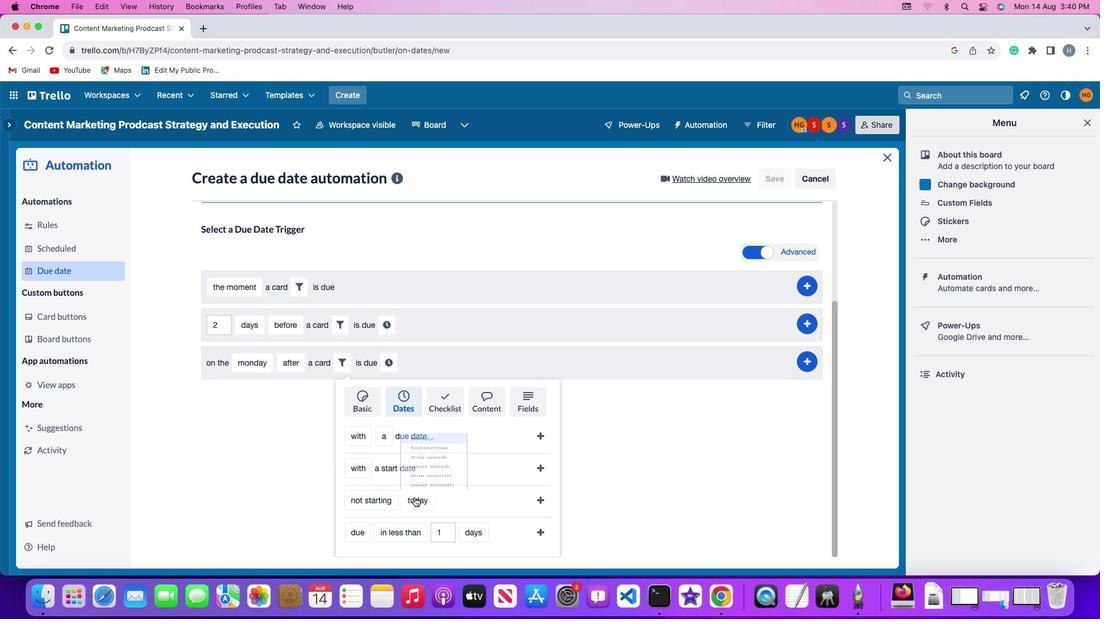 
Action: Mouse moved to (438, 433)
Screenshot: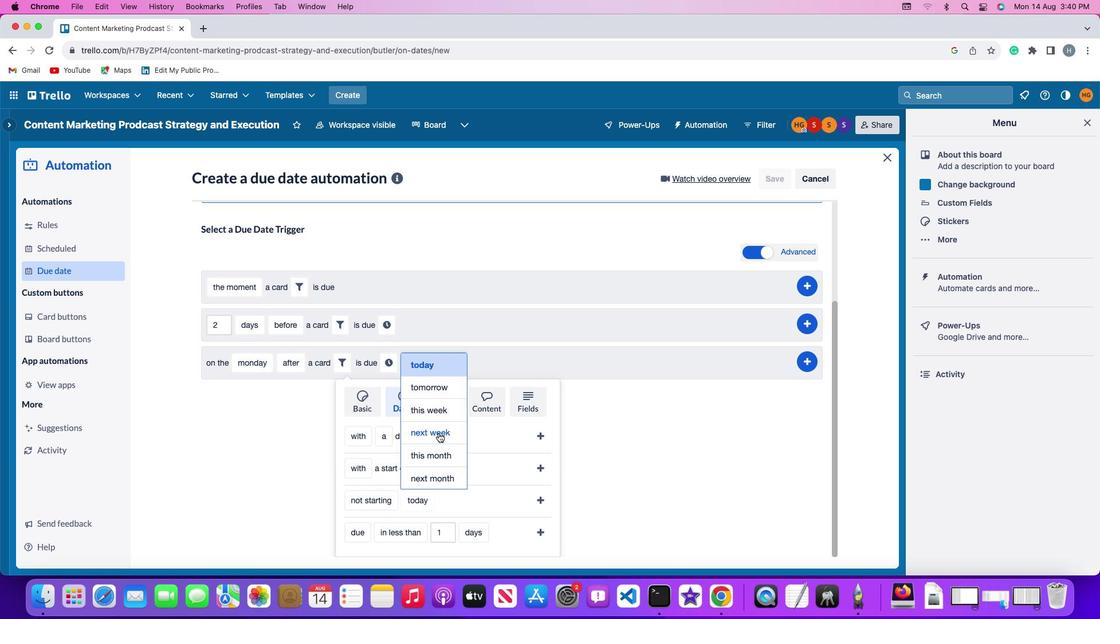 
Action: Mouse pressed left at (438, 433)
Screenshot: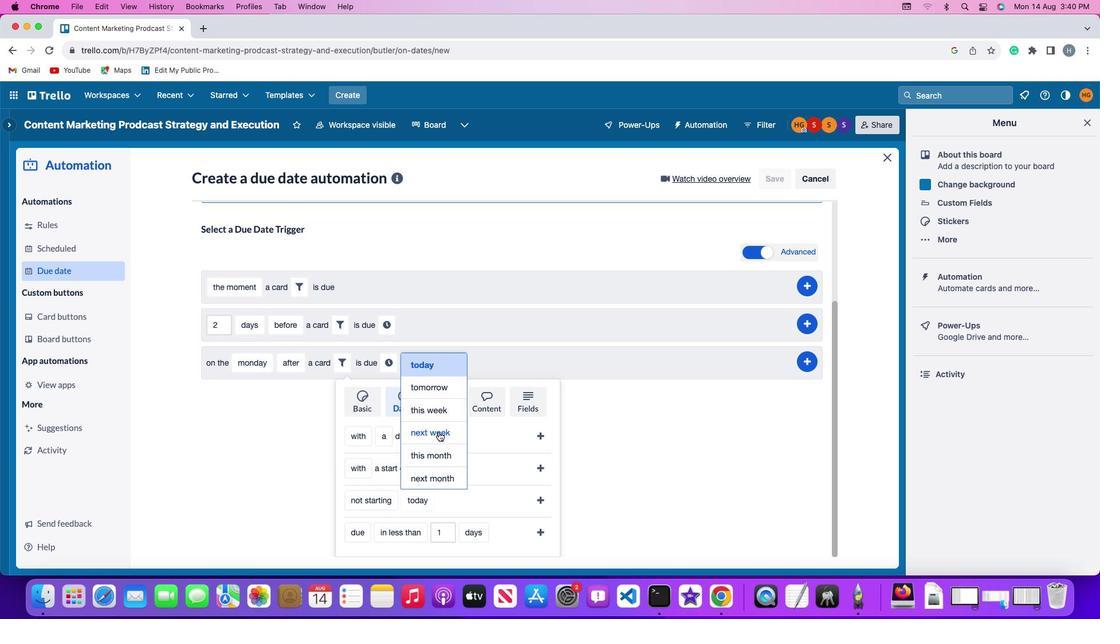 
Action: Mouse moved to (533, 494)
Screenshot: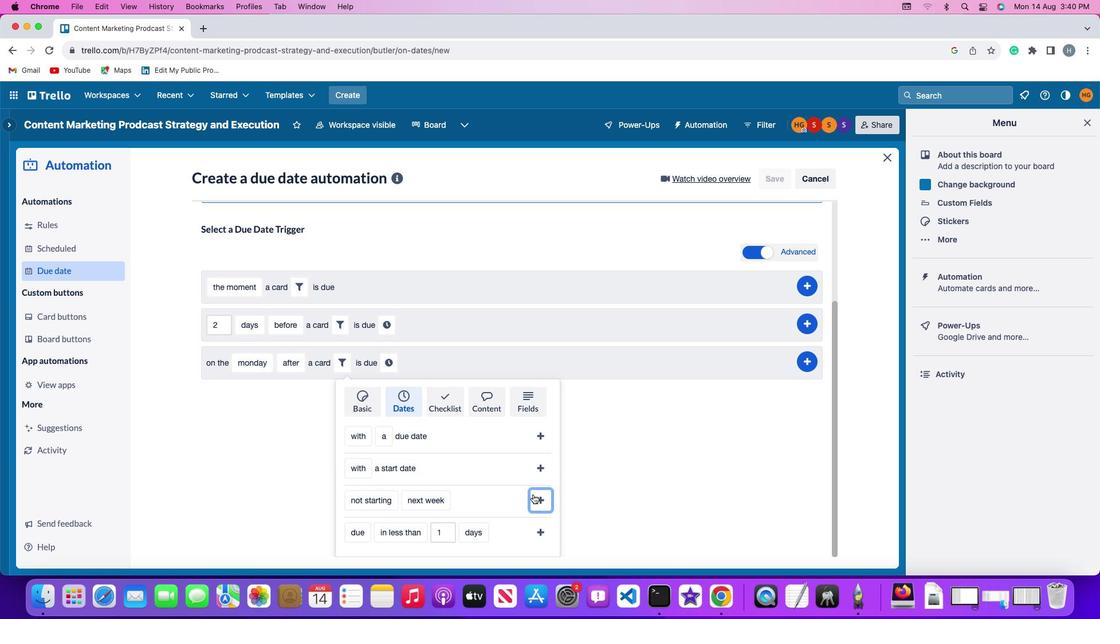 
Action: Mouse pressed left at (533, 494)
Screenshot: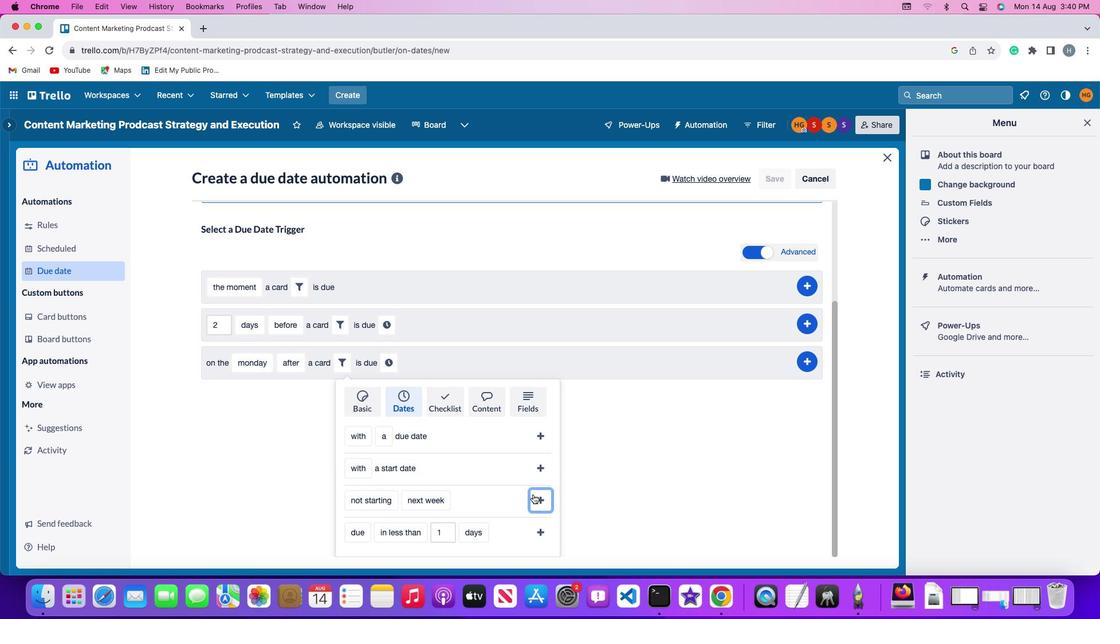 
Action: Mouse moved to (492, 498)
Screenshot: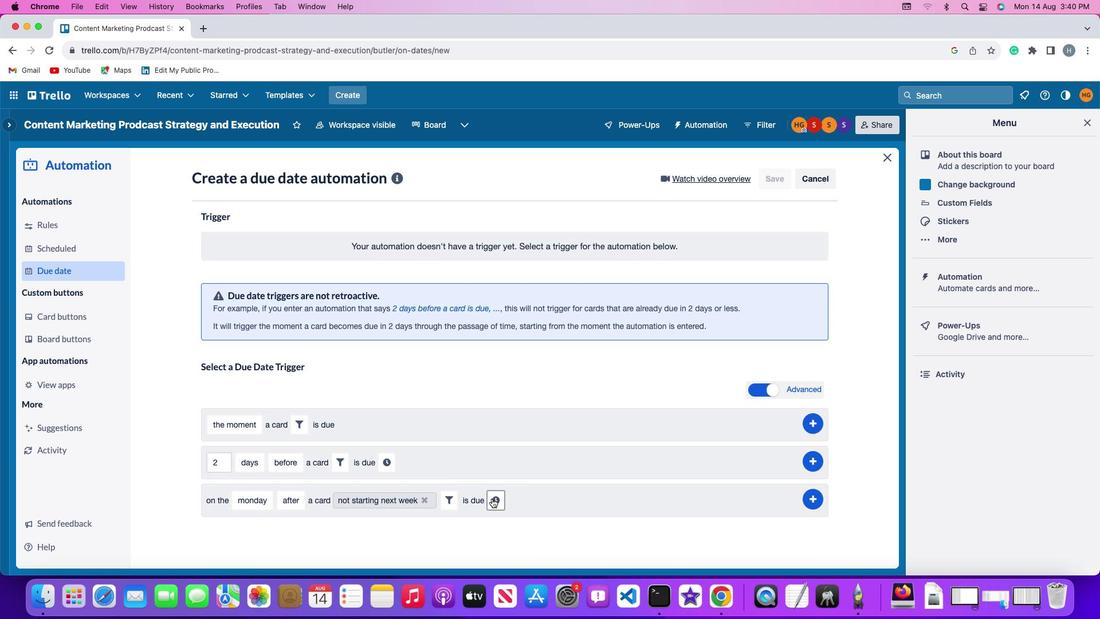 
Action: Mouse pressed left at (492, 498)
Screenshot: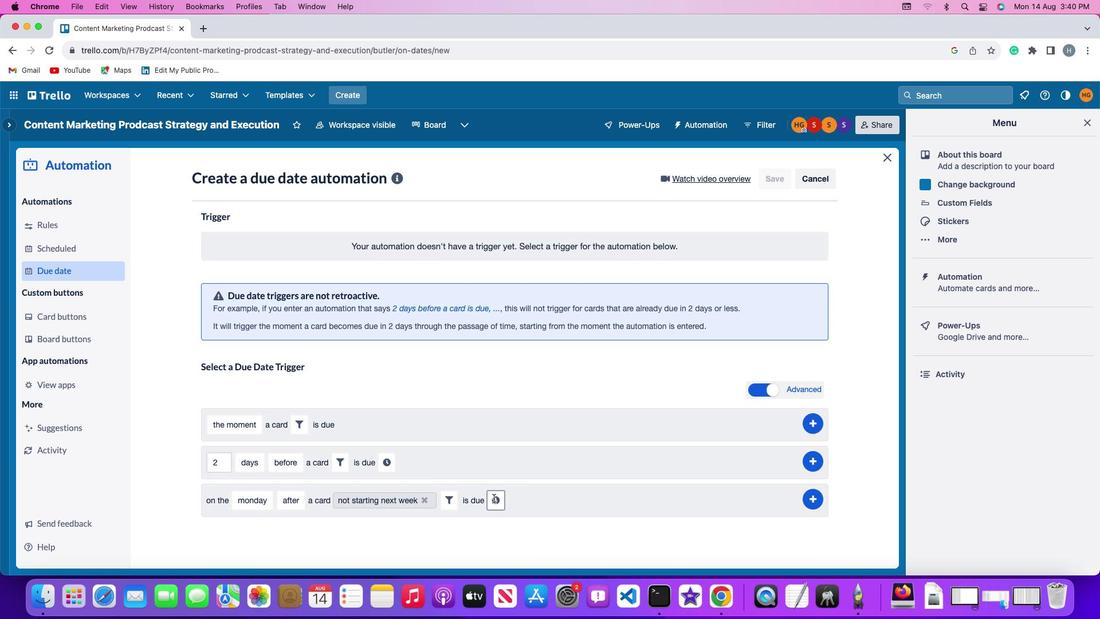 
Action: Mouse moved to (516, 502)
Screenshot: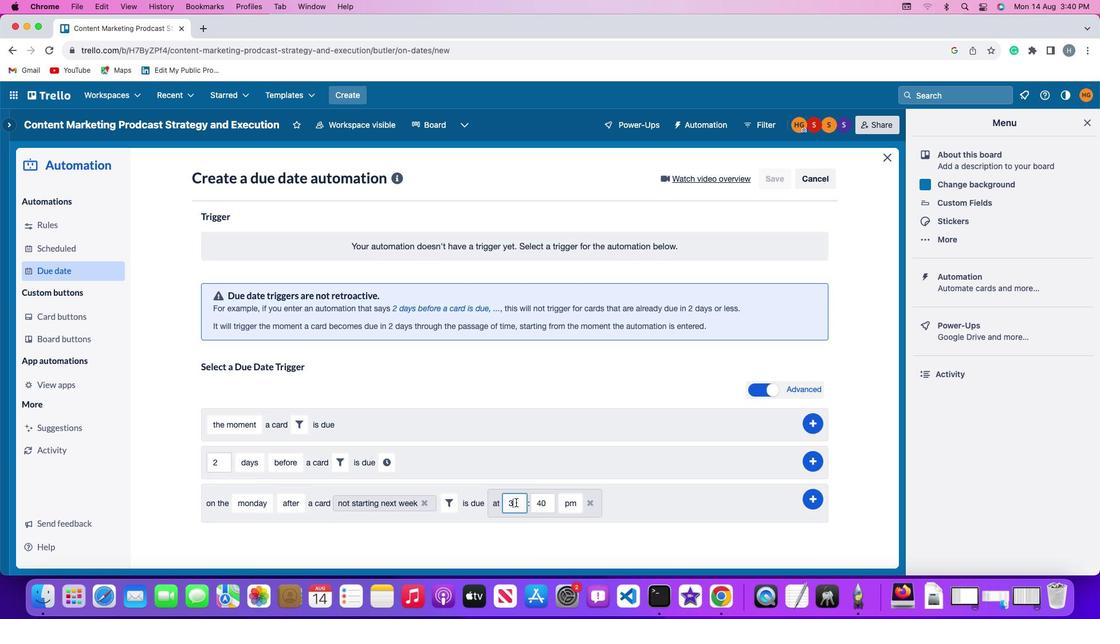 
Action: Mouse pressed left at (516, 502)
Screenshot: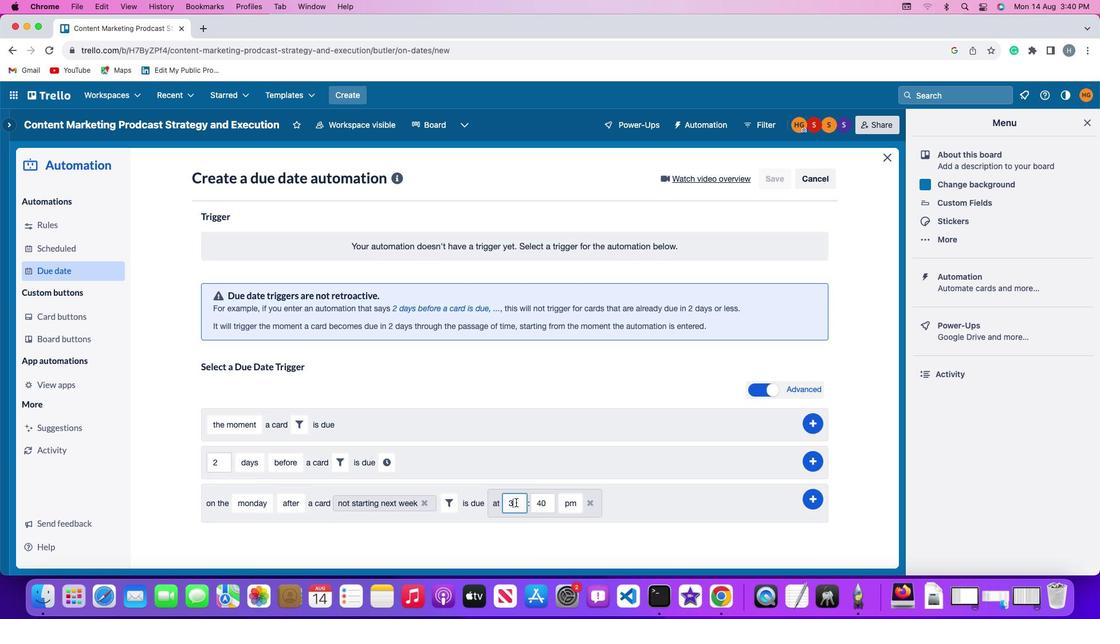 
Action: Mouse moved to (516, 502)
Screenshot: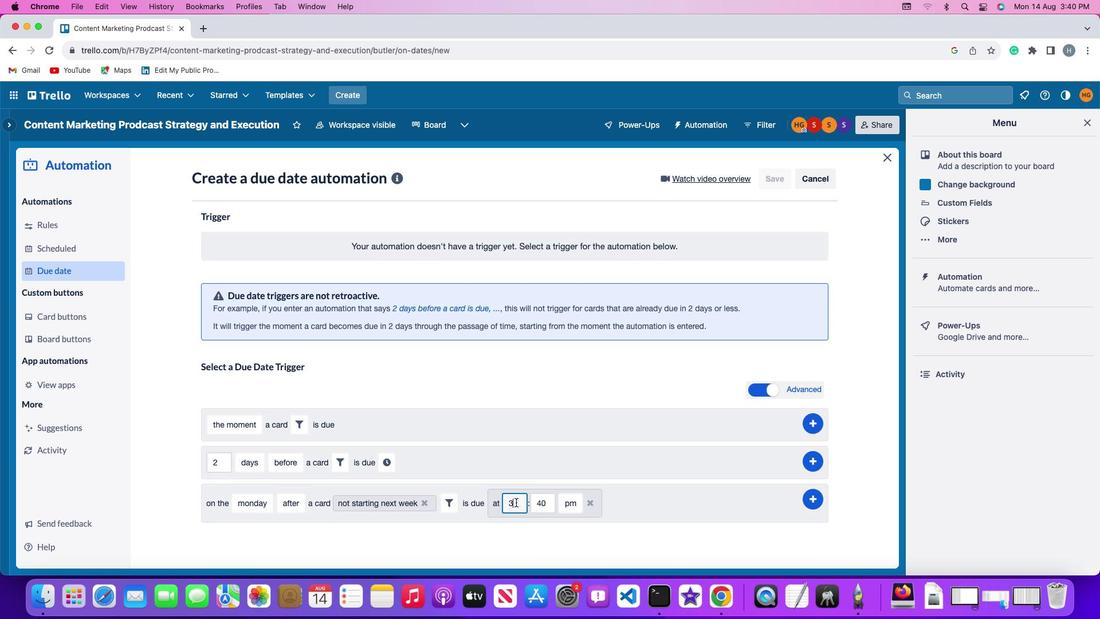 
Action: Key pressed Key.backspace'1'
Screenshot: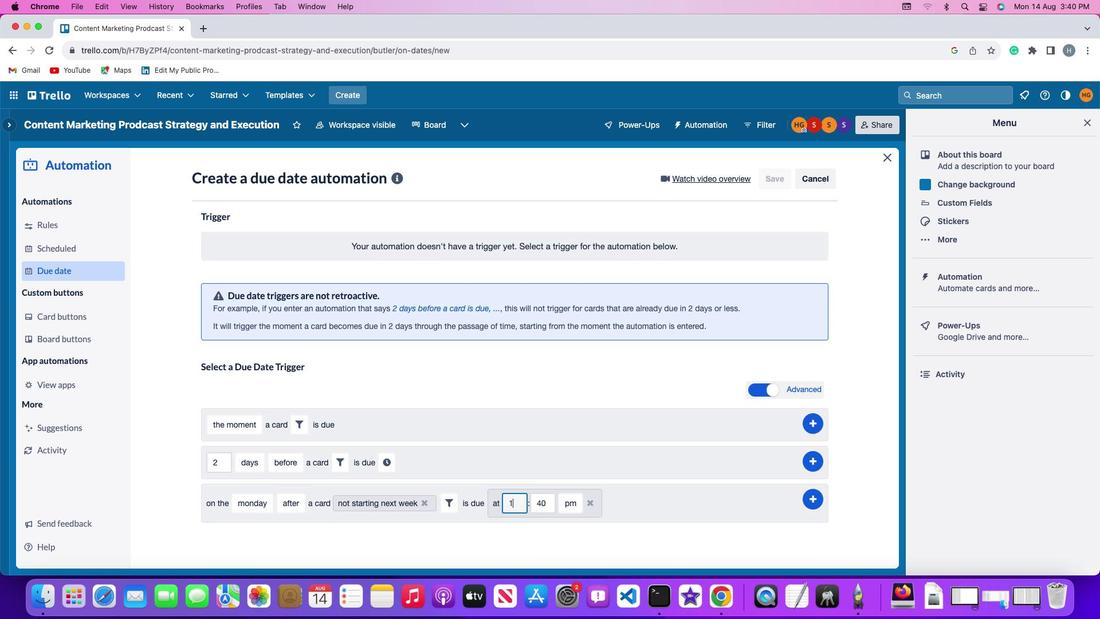 
Action: Mouse moved to (537, 505)
Screenshot: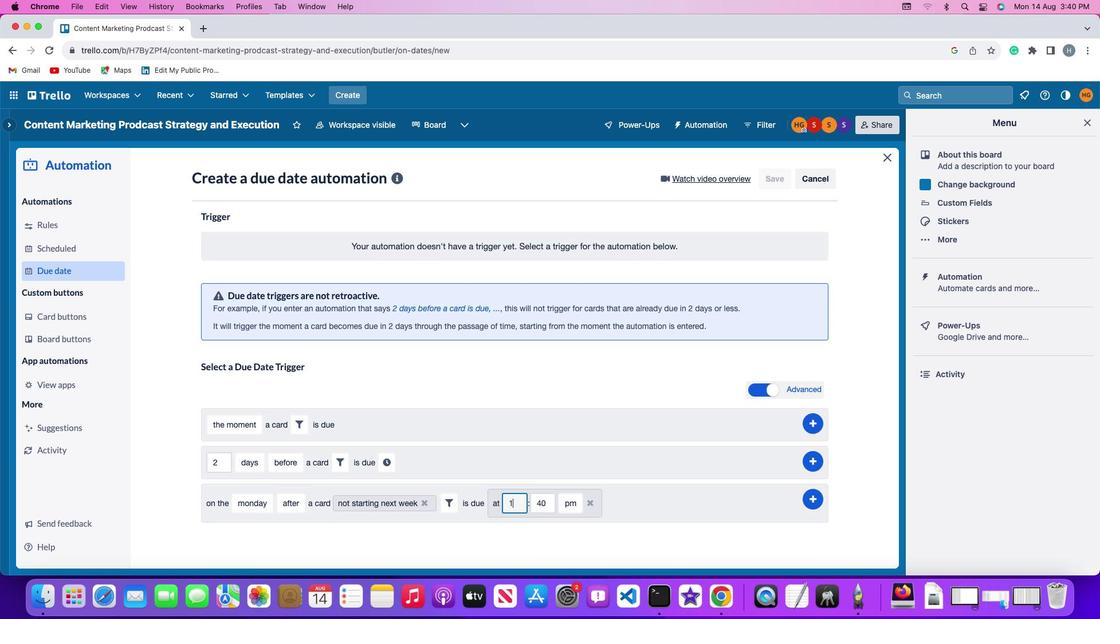 
Action: Key pressed '1'
Screenshot: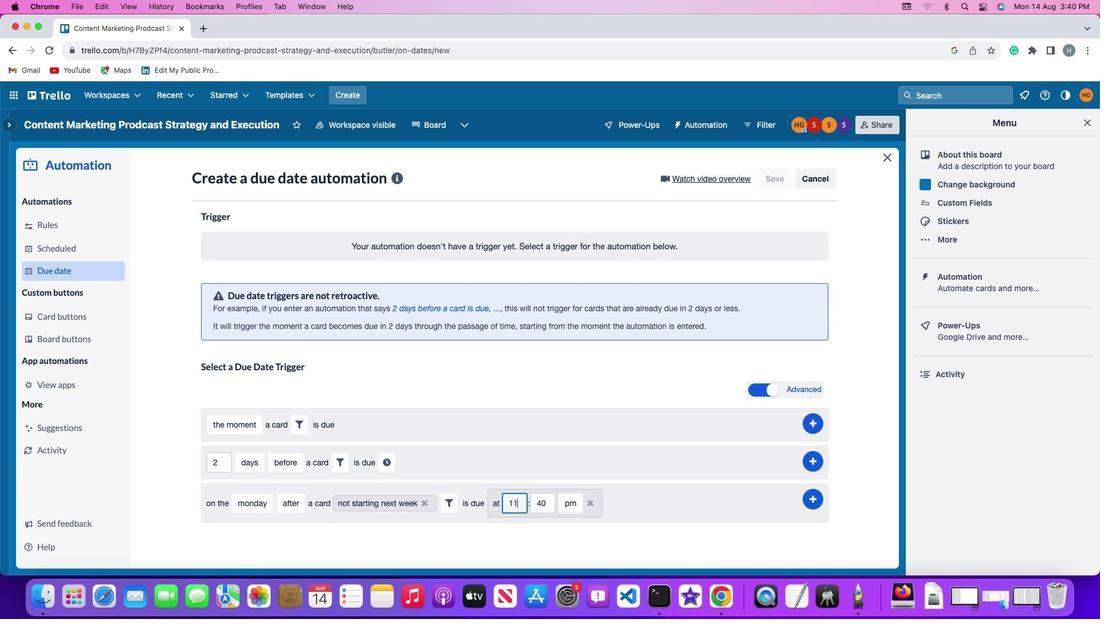 
Action: Mouse moved to (547, 502)
Screenshot: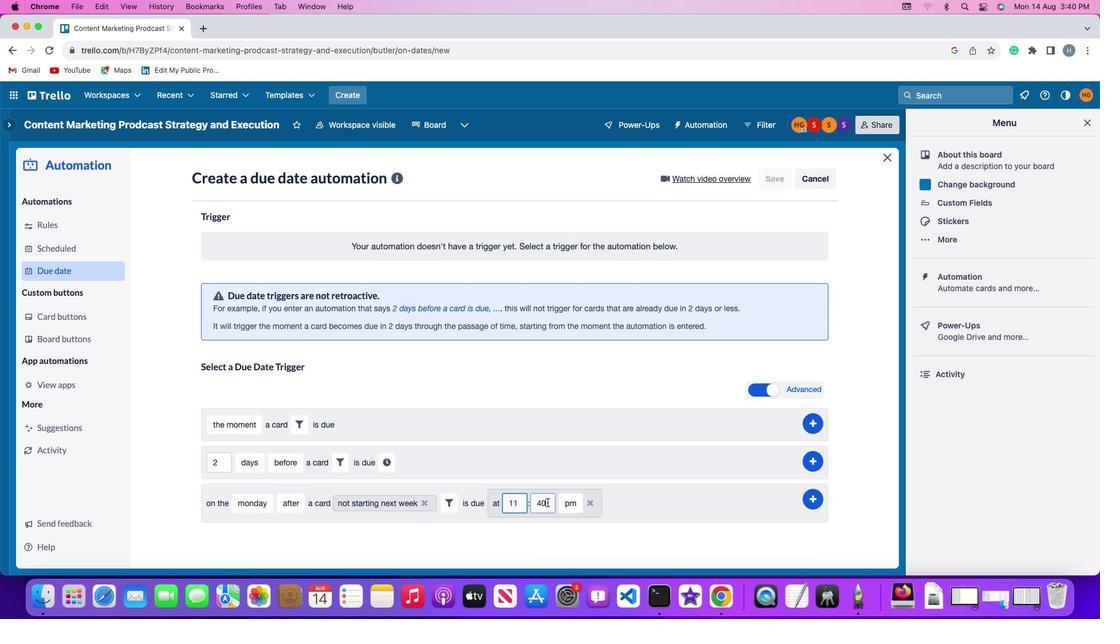 
Action: Mouse pressed left at (547, 502)
Screenshot: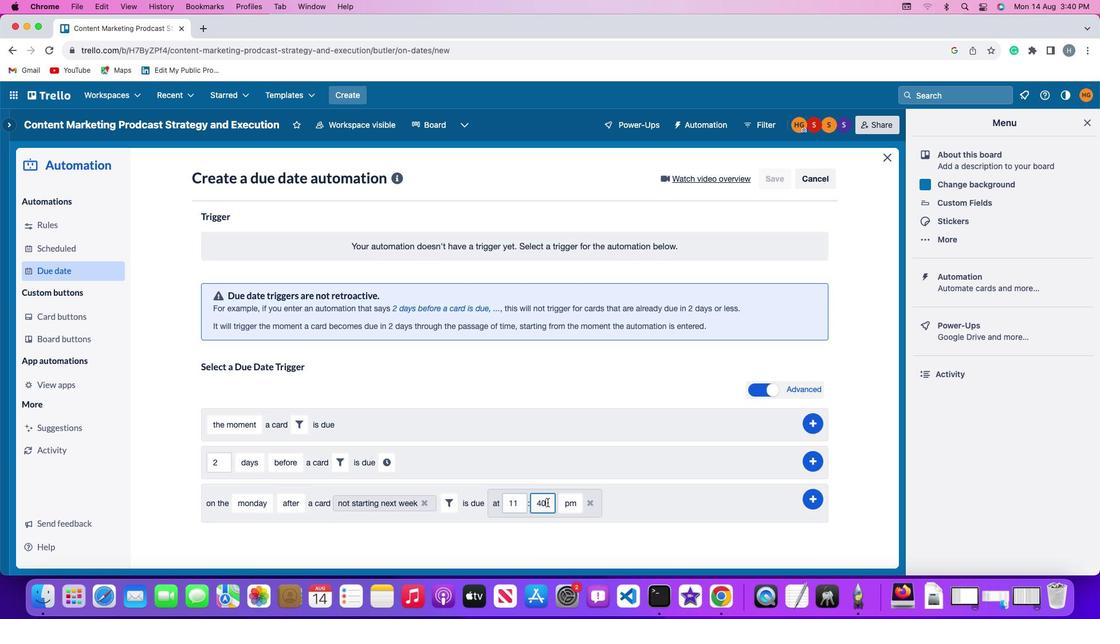 
Action: Key pressed Key.backspaceKey.backspace'0''0'
Screenshot: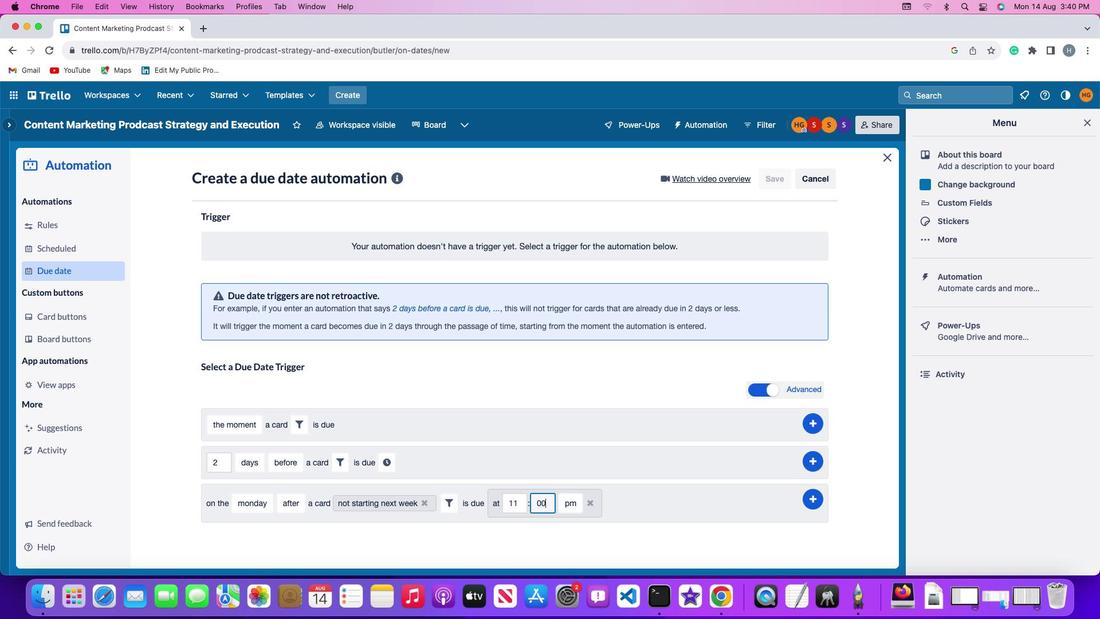 
Action: Mouse moved to (560, 503)
Screenshot: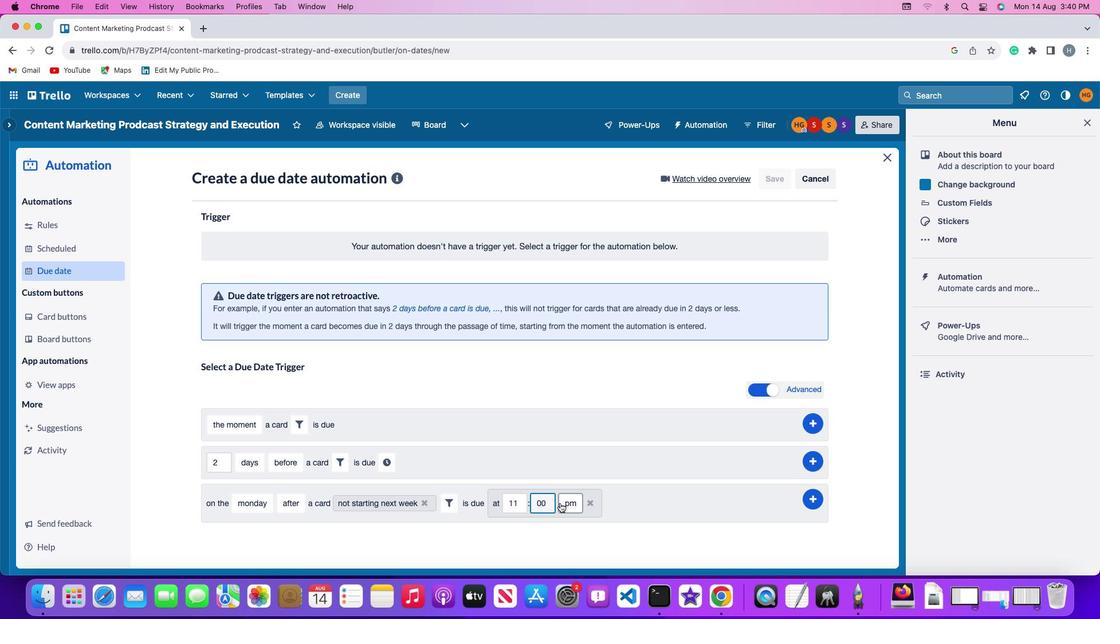 
Action: Mouse pressed left at (560, 503)
Screenshot: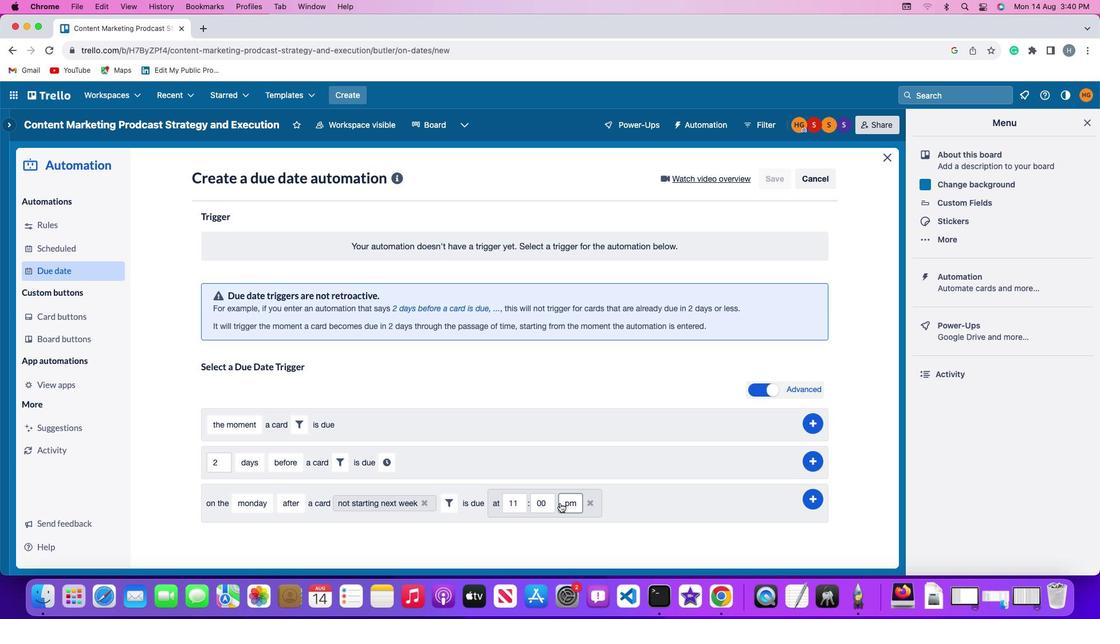
Action: Mouse moved to (575, 521)
Screenshot: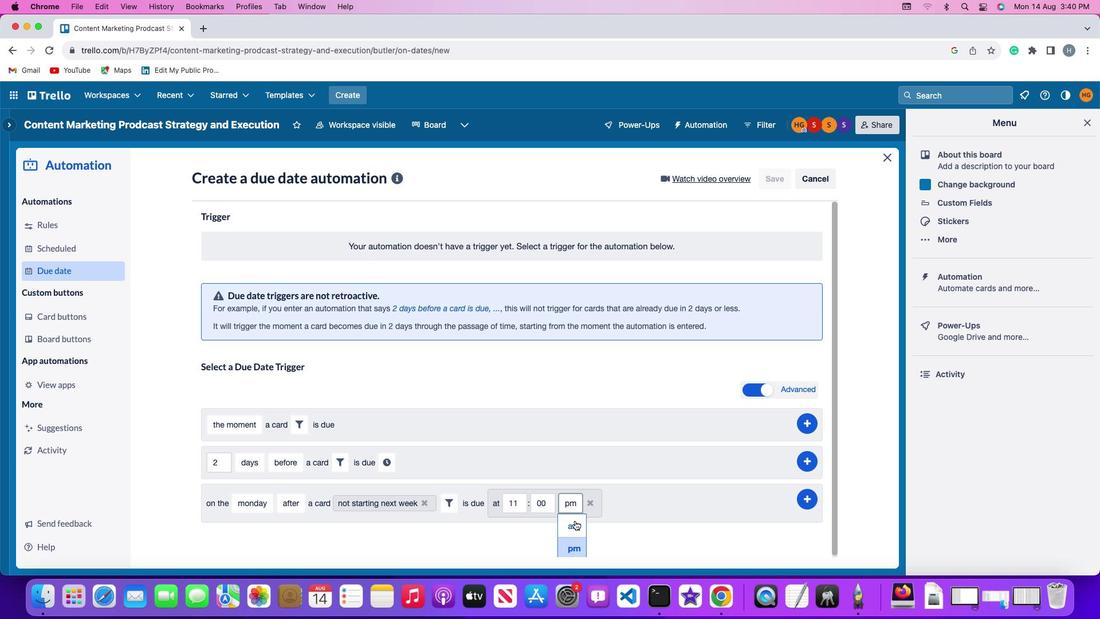
Action: Mouse pressed left at (575, 521)
Screenshot: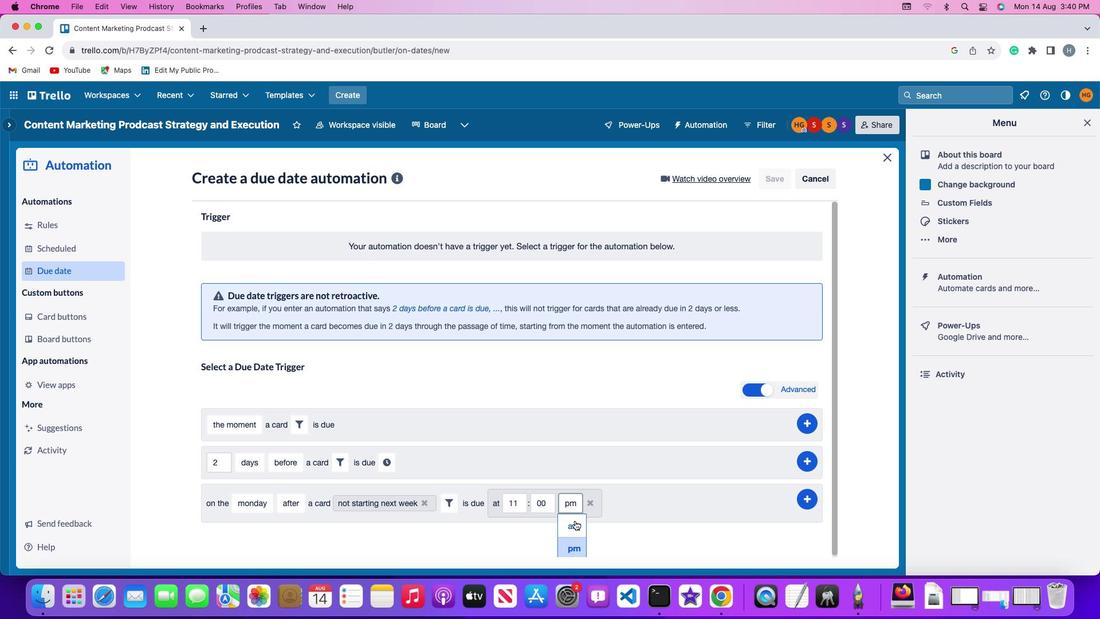 
Action: Mouse moved to (819, 498)
Screenshot: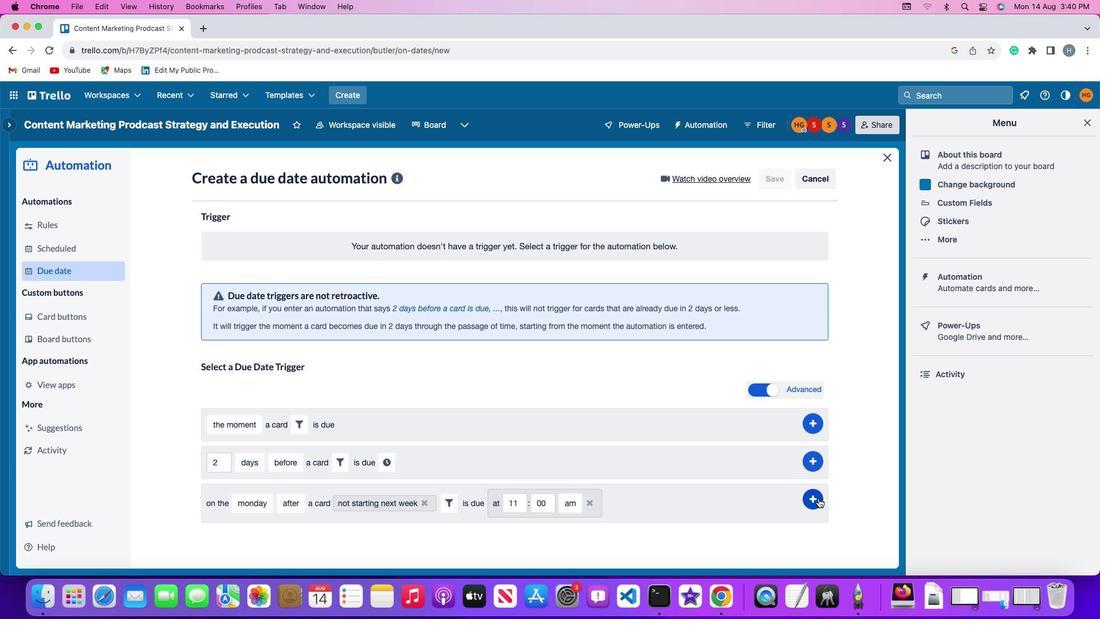 
Action: Mouse pressed left at (819, 498)
Screenshot: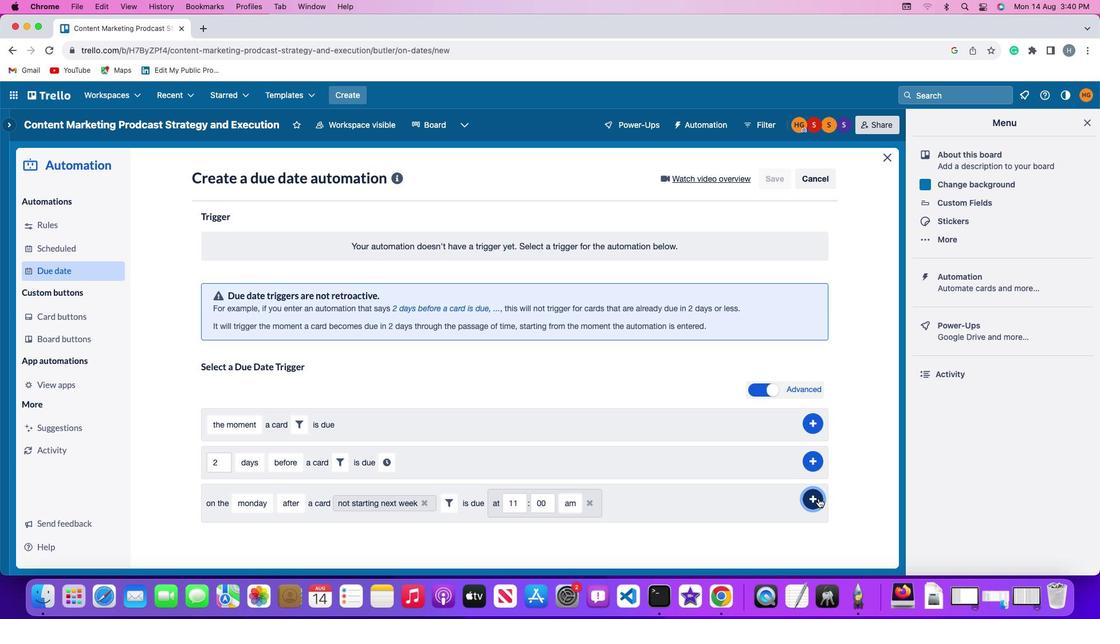 
Action: Mouse moved to (860, 406)
Screenshot: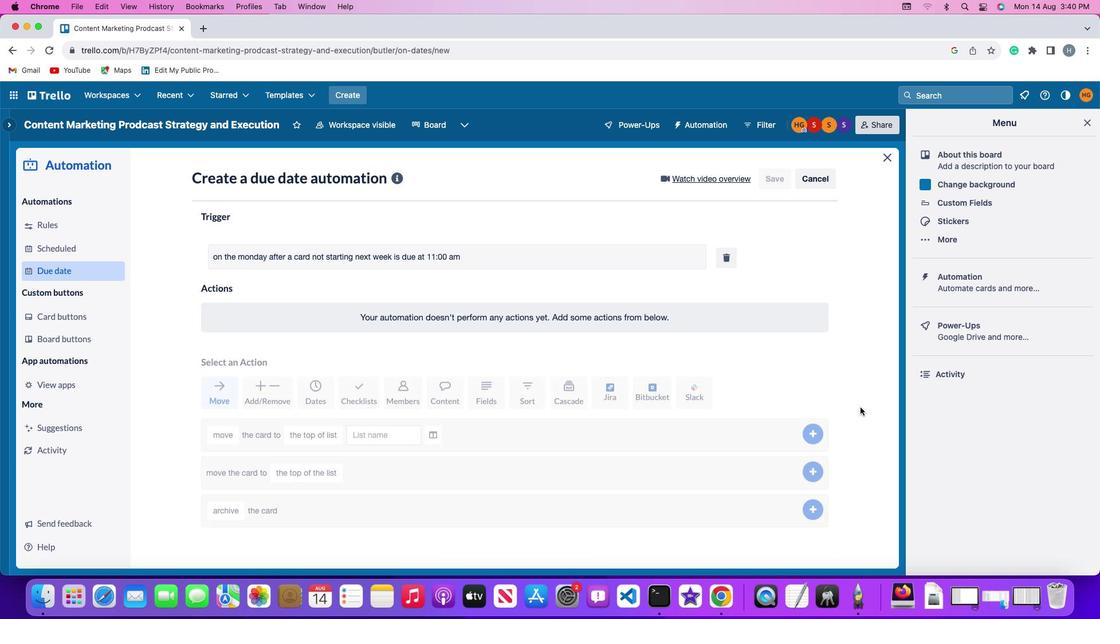
